 Task: Search one way flight ticket for 1 adult, 6 children, 1 infant in seat and 1 infant on lap in business from Arcata/eureka: California Redwood Coast-humboldt County Airport to Greensboro: Piedmont Triad International Airport on 5-1-2023. Choice of flights is Sun country airlines. Number of bags: 2 checked bags. Price is upto 75000. Outbound departure time preference is 21:30.
Action: Mouse moved to (199, 159)
Screenshot: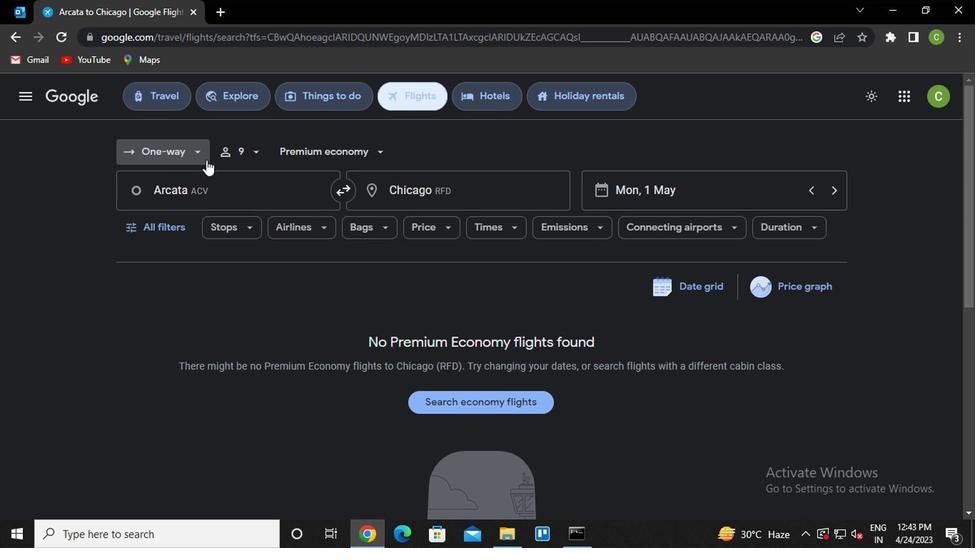 
Action: Mouse pressed left at (199, 159)
Screenshot: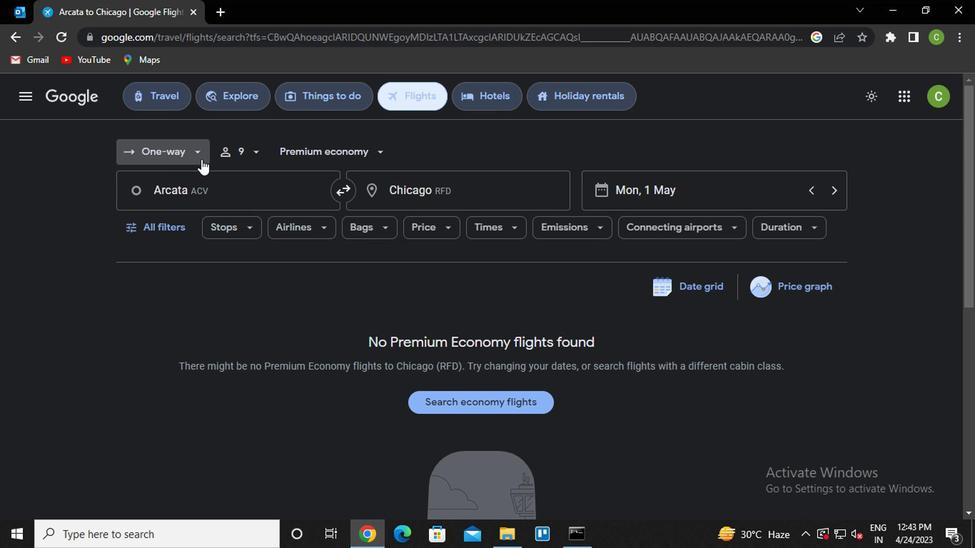 
Action: Mouse moved to (174, 212)
Screenshot: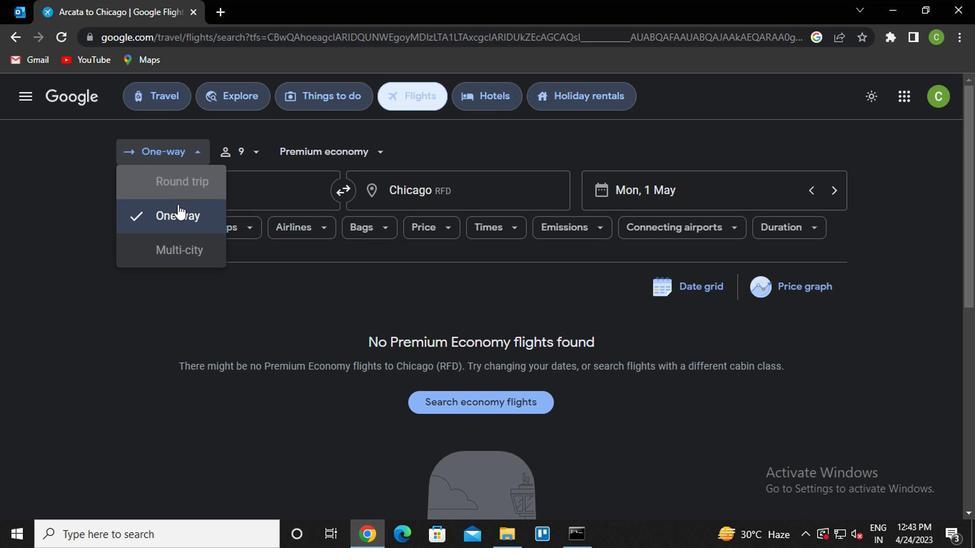 
Action: Mouse pressed left at (174, 212)
Screenshot: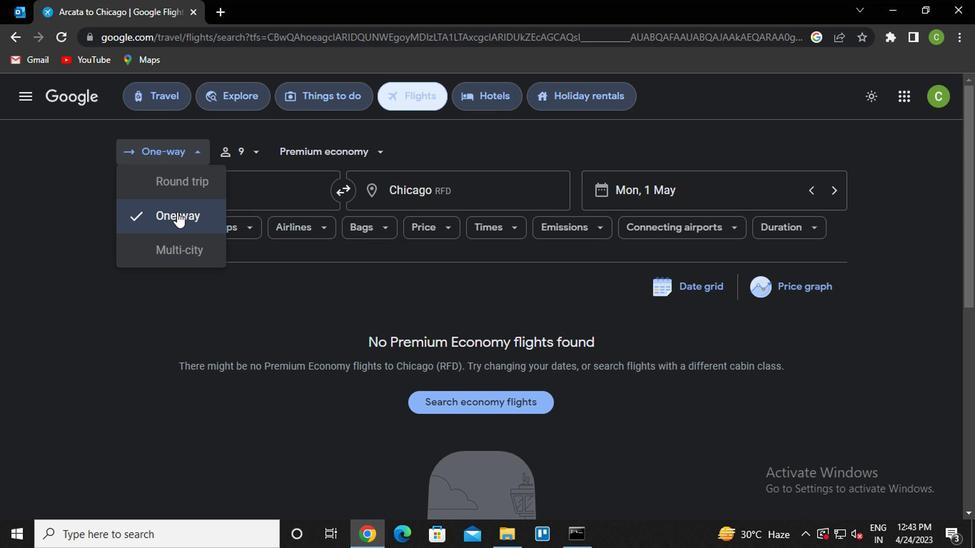 
Action: Mouse moved to (231, 155)
Screenshot: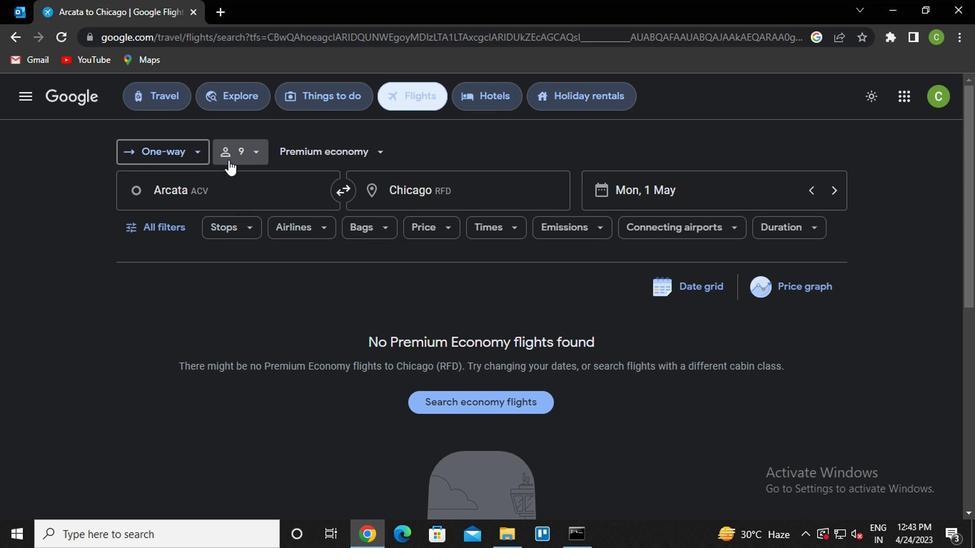 
Action: Mouse pressed left at (231, 155)
Screenshot: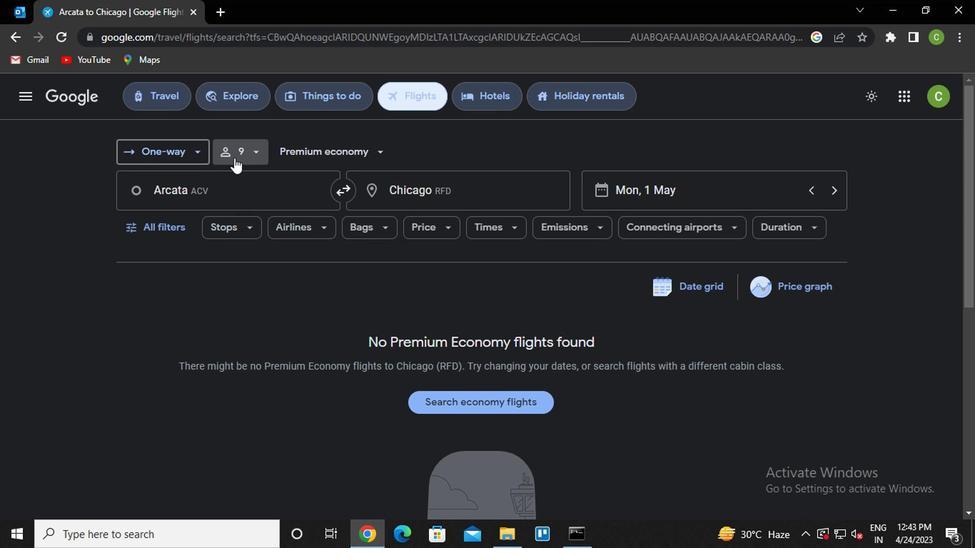 
Action: Mouse moved to (310, 187)
Screenshot: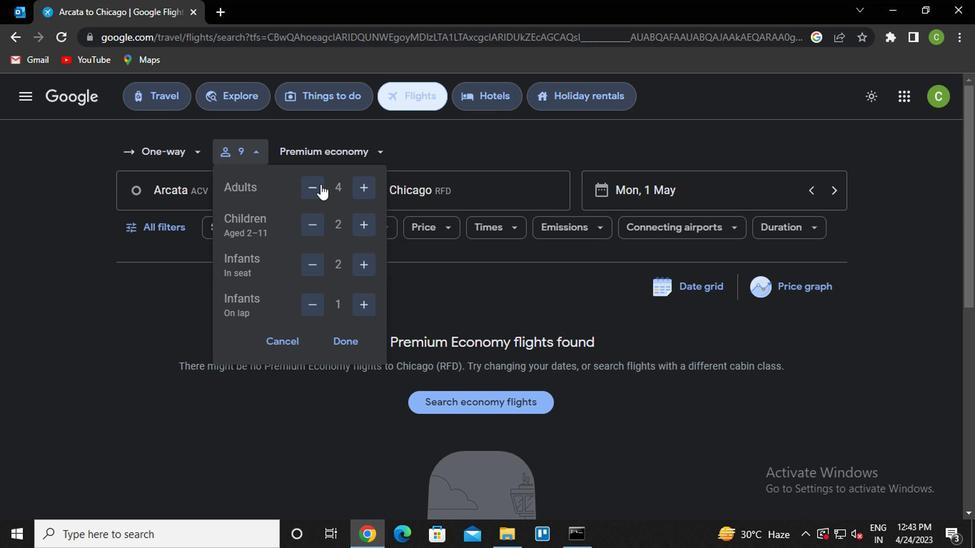 
Action: Mouse pressed left at (310, 187)
Screenshot: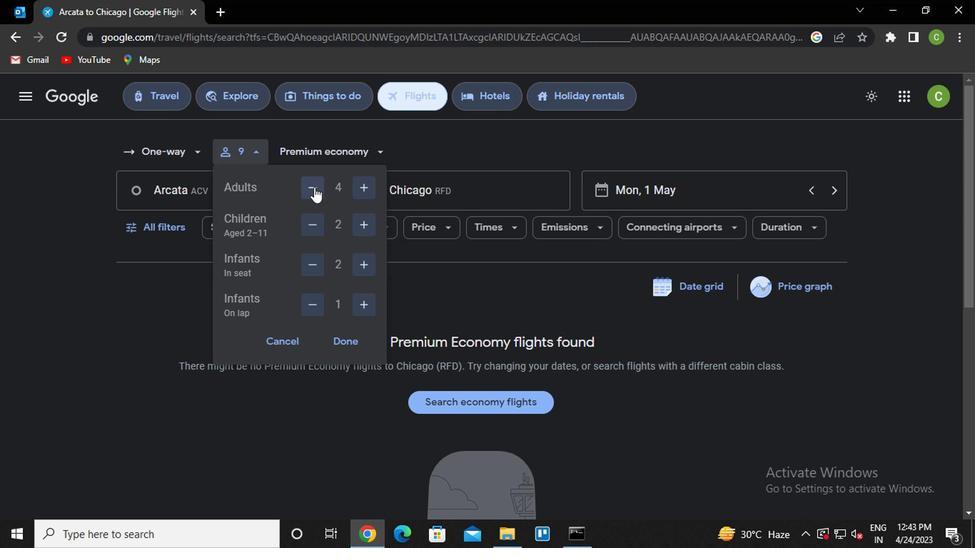 
Action: Mouse pressed left at (310, 187)
Screenshot: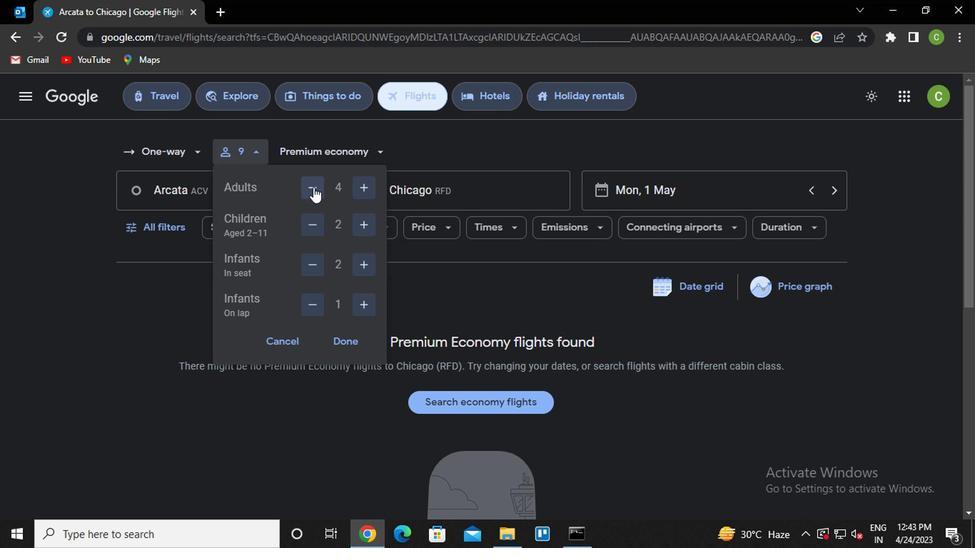 
Action: Mouse pressed left at (310, 187)
Screenshot: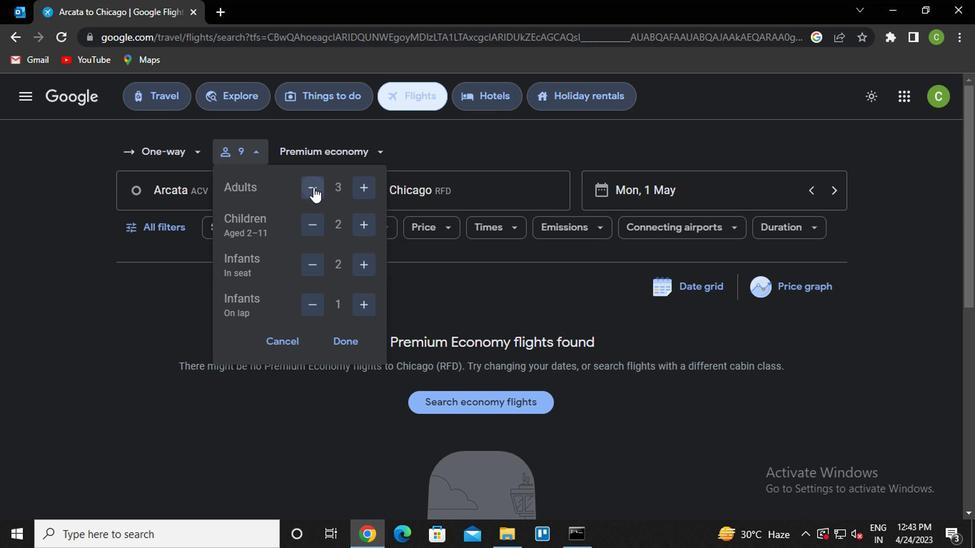
Action: Mouse moved to (354, 227)
Screenshot: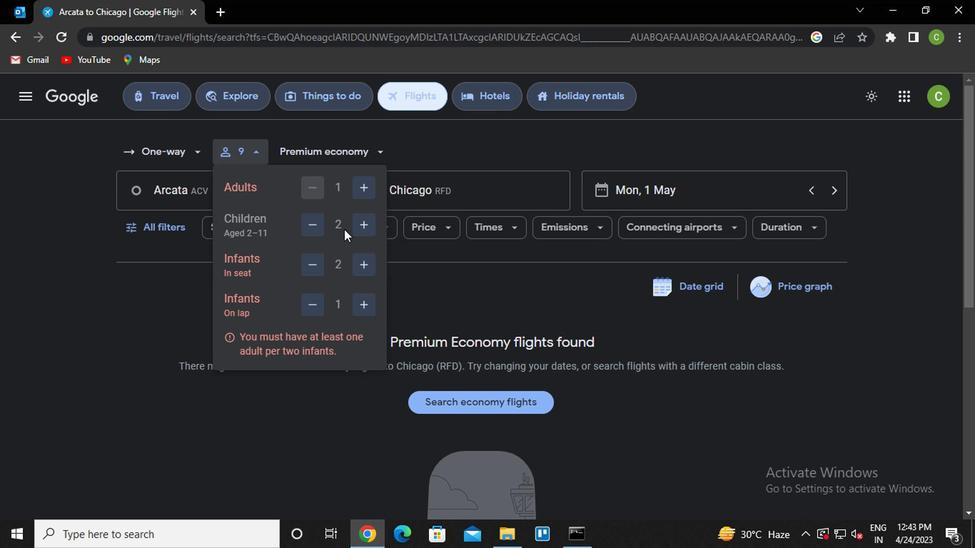 
Action: Mouse pressed left at (354, 227)
Screenshot: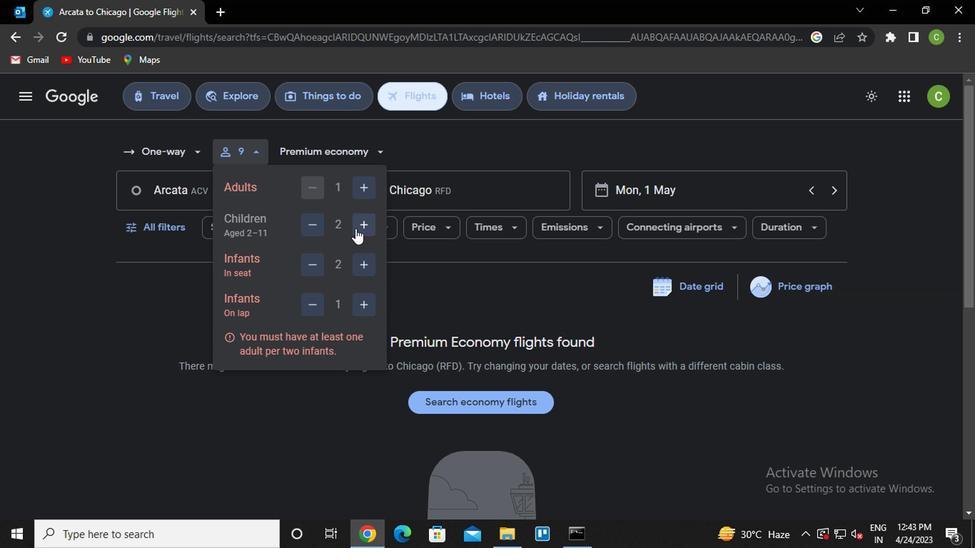 
Action: Mouse pressed left at (354, 227)
Screenshot: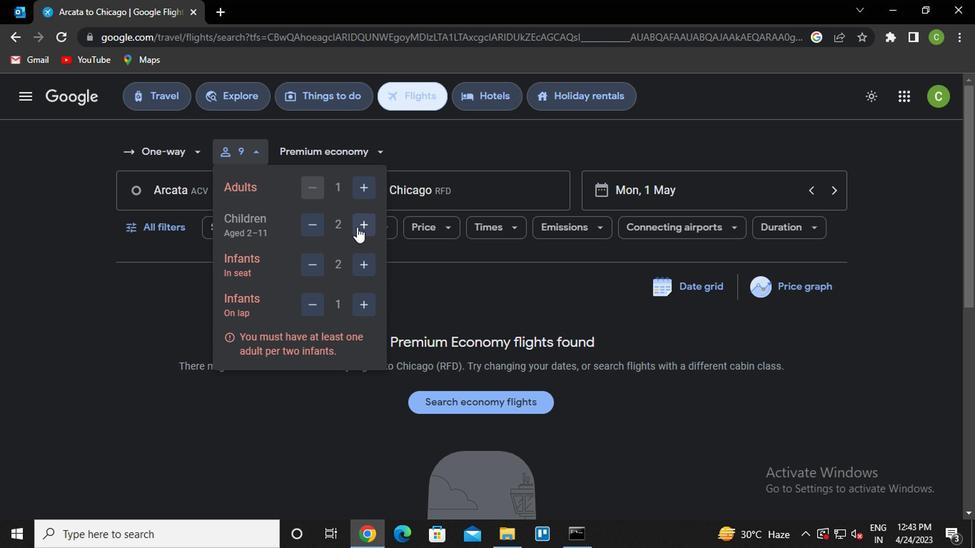 
Action: Mouse pressed left at (354, 227)
Screenshot: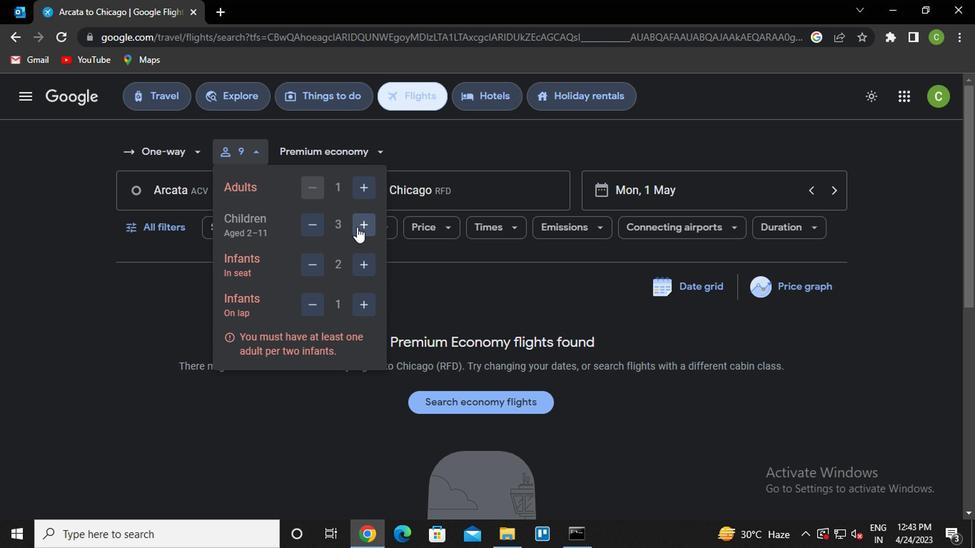 
Action: Mouse pressed left at (354, 227)
Screenshot: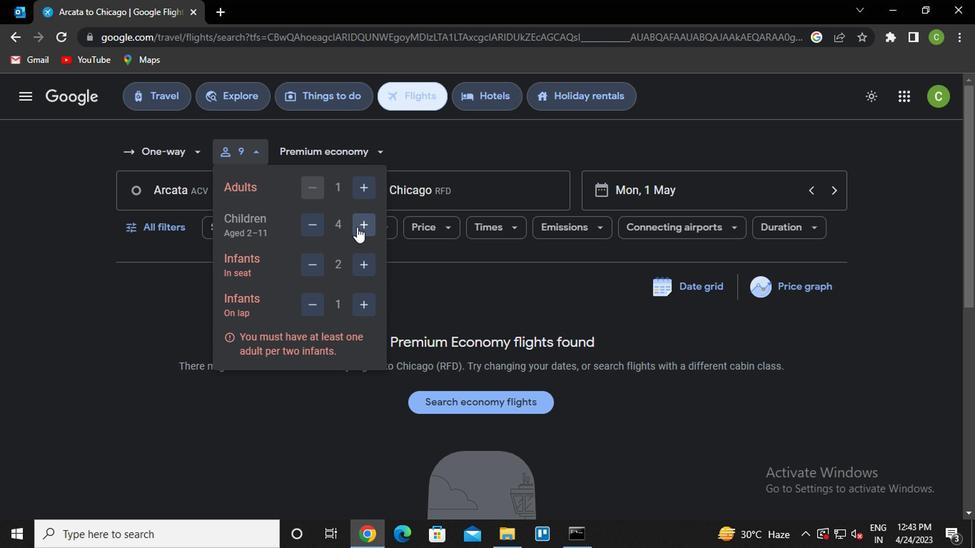 
Action: Mouse moved to (317, 262)
Screenshot: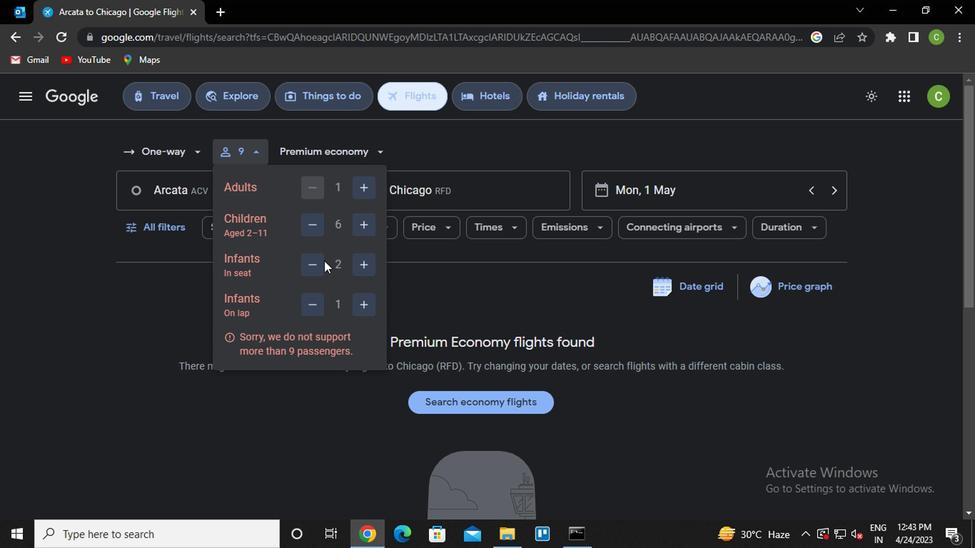 
Action: Mouse pressed left at (317, 262)
Screenshot: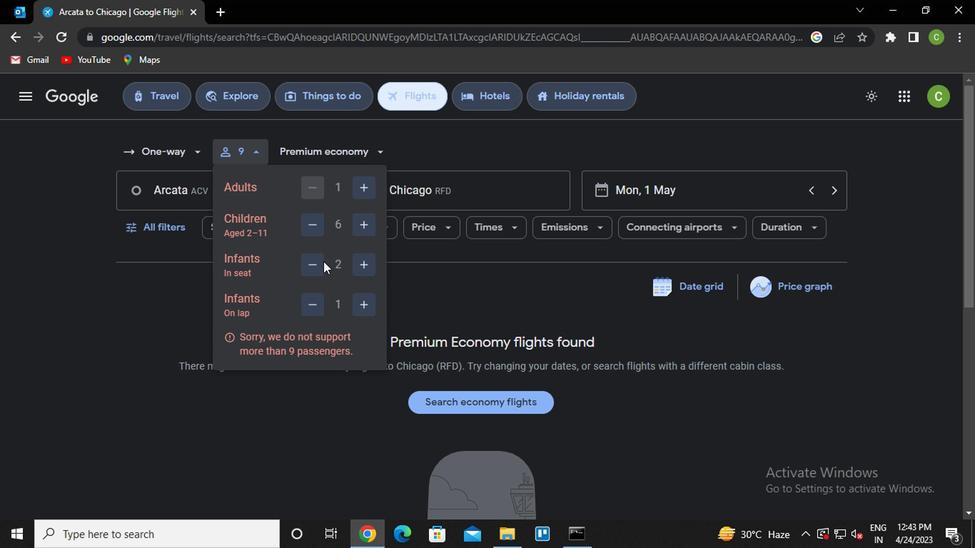 
Action: Mouse moved to (345, 338)
Screenshot: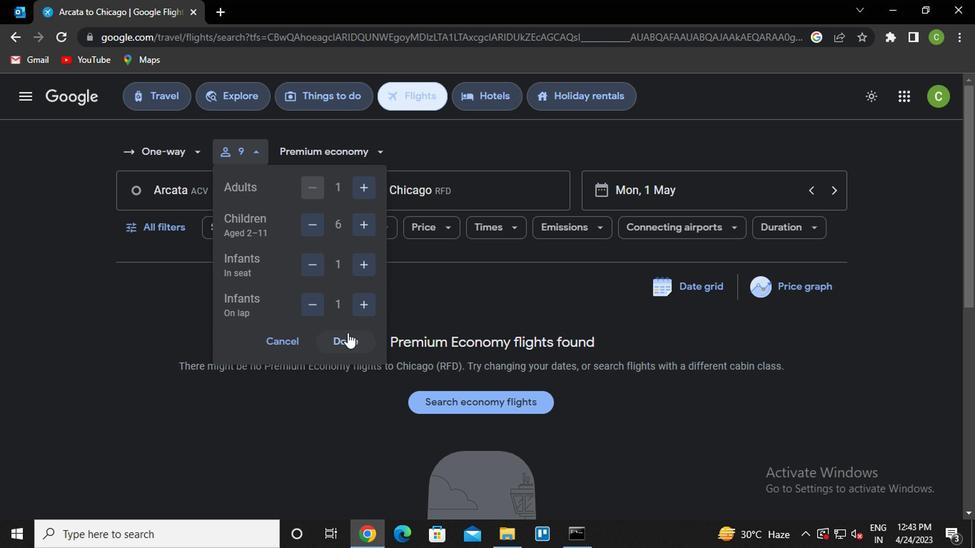 
Action: Mouse pressed left at (345, 338)
Screenshot: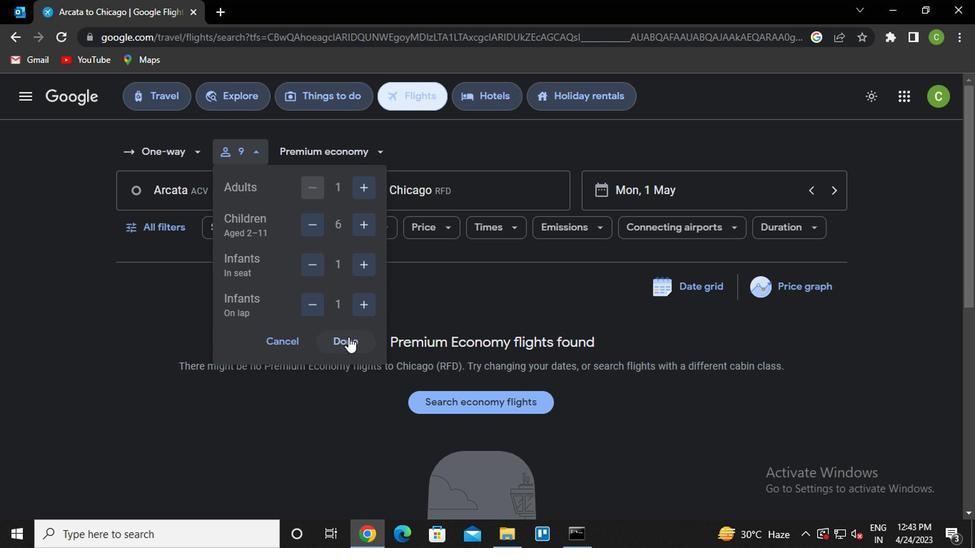 
Action: Mouse moved to (322, 144)
Screenshot: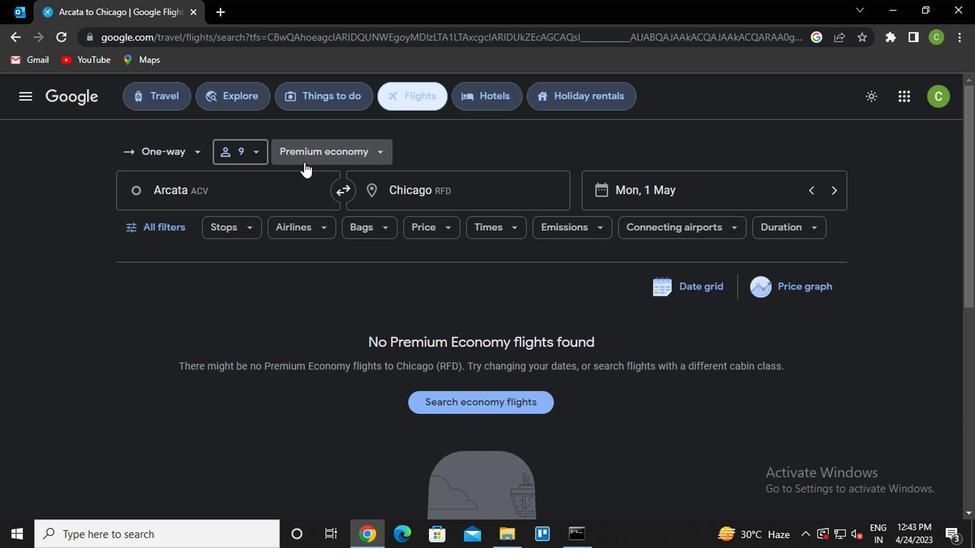 
Action: Mouse pressed left at (322, 144)
Screenshot: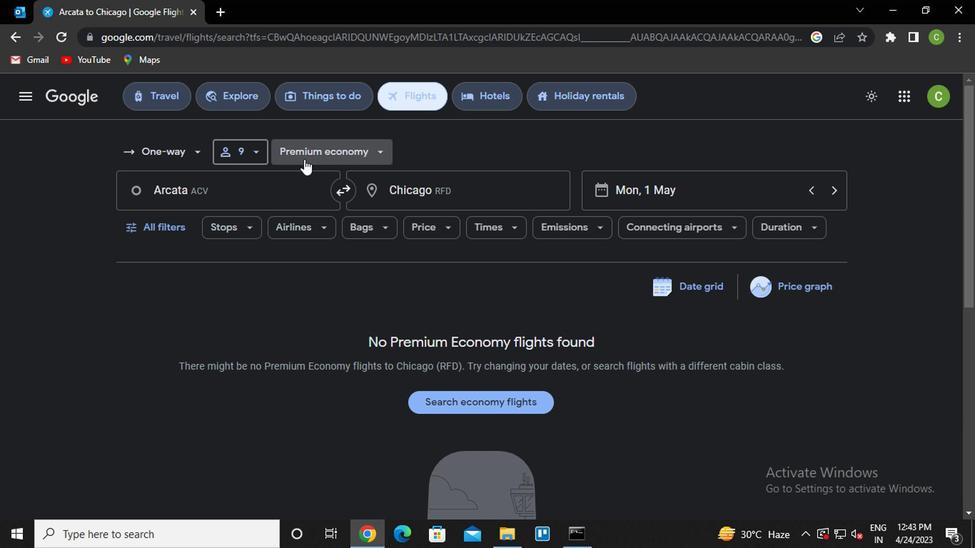 
Action: Mouse moved to (356, 191)
Screenshot: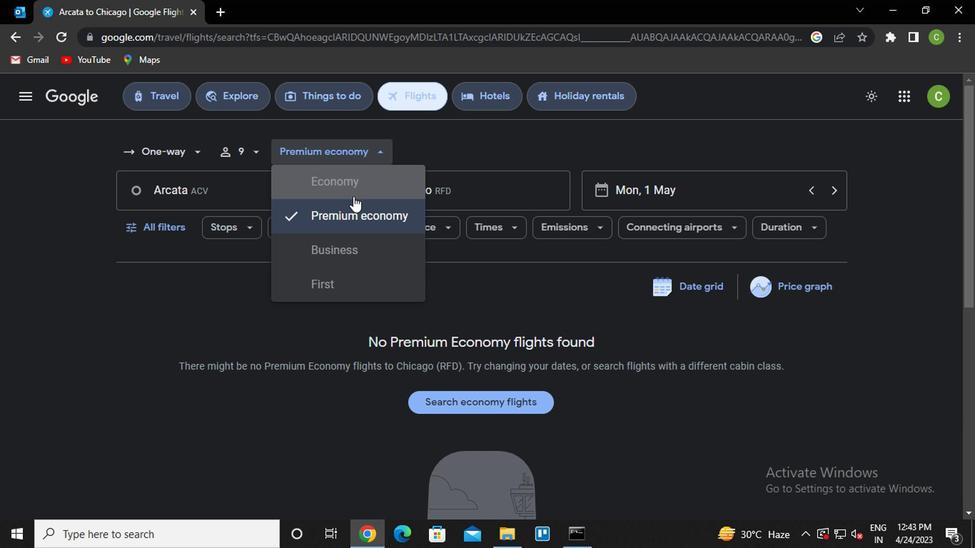 
Action: Mouse pressed left at (356, 191)
Screenshot: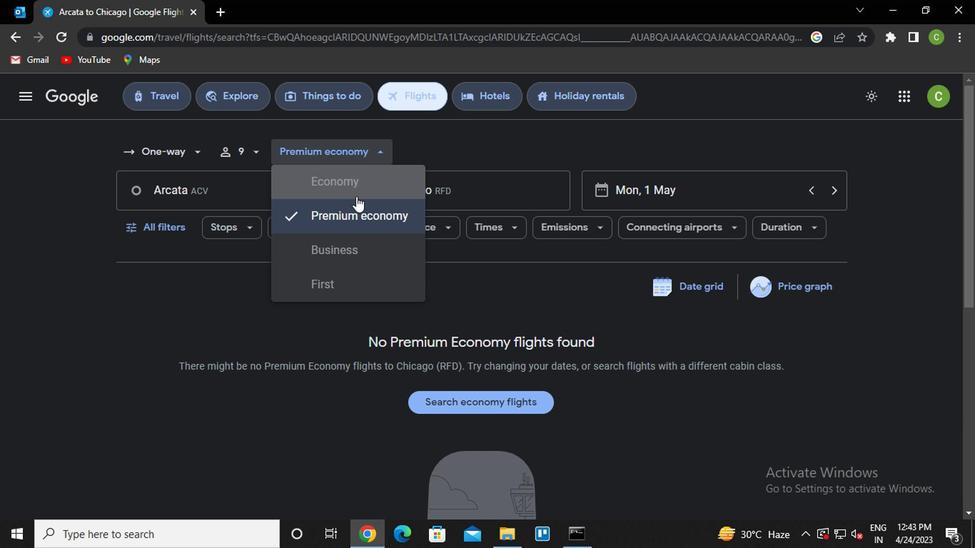 
Action: Mouse moved to (312, 146)
Screenshot: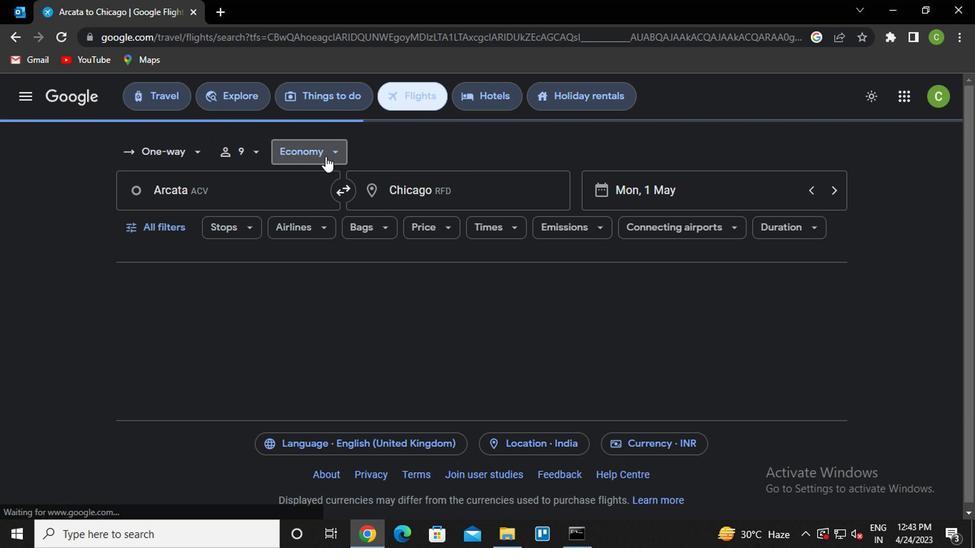 
Action: Mouse pressed left at (312, 146)
Screenshot: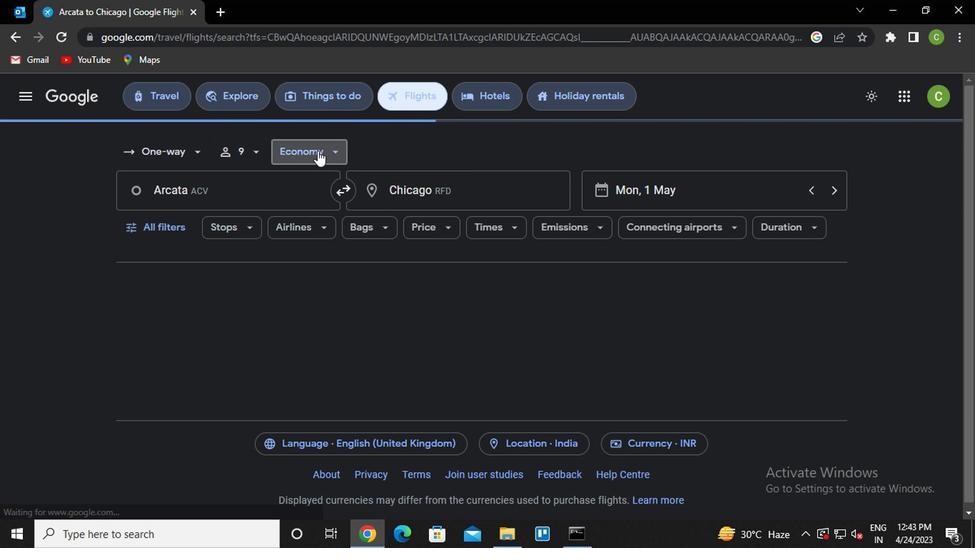 
Action: Mouse moved to (360, 244)
Screenshot: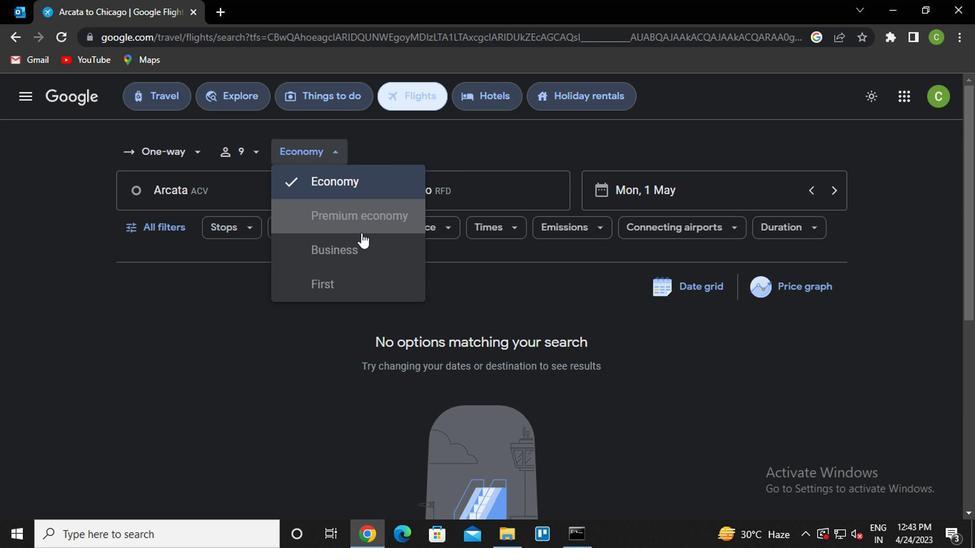 
Action: Mouse pressed left at (360, 244)
Screenshot: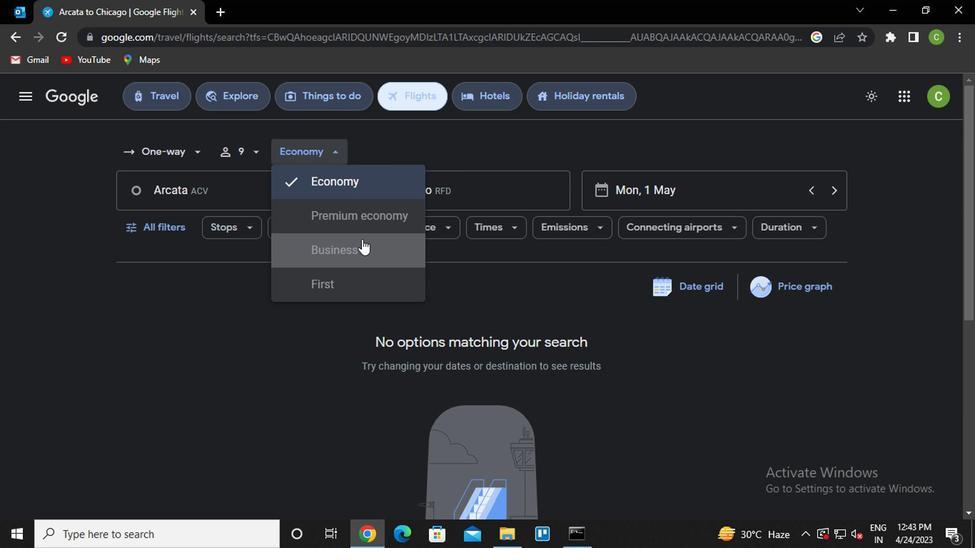 
Action: Mouse moved to (206, 193)
Screenshot: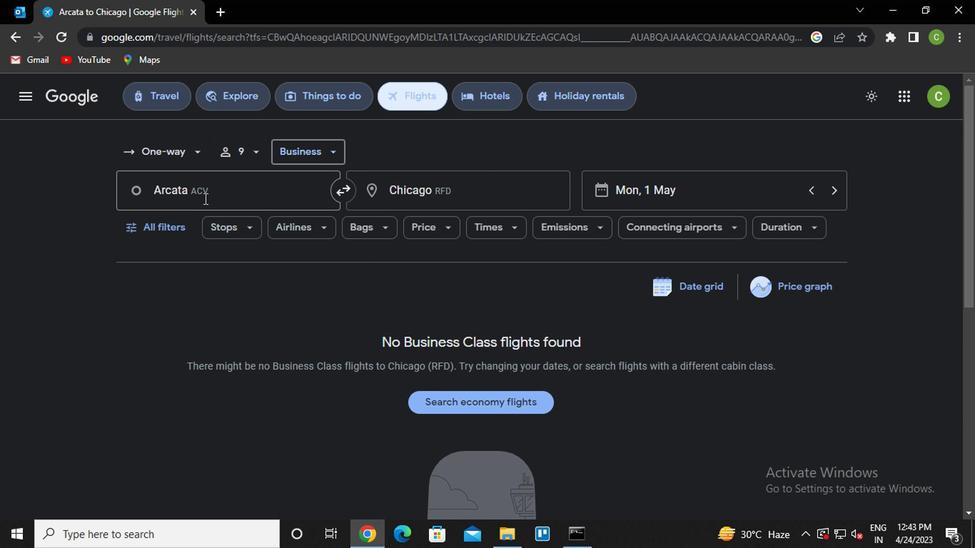 
Action: Mouse pressed left at (206, 193)
Screenshot: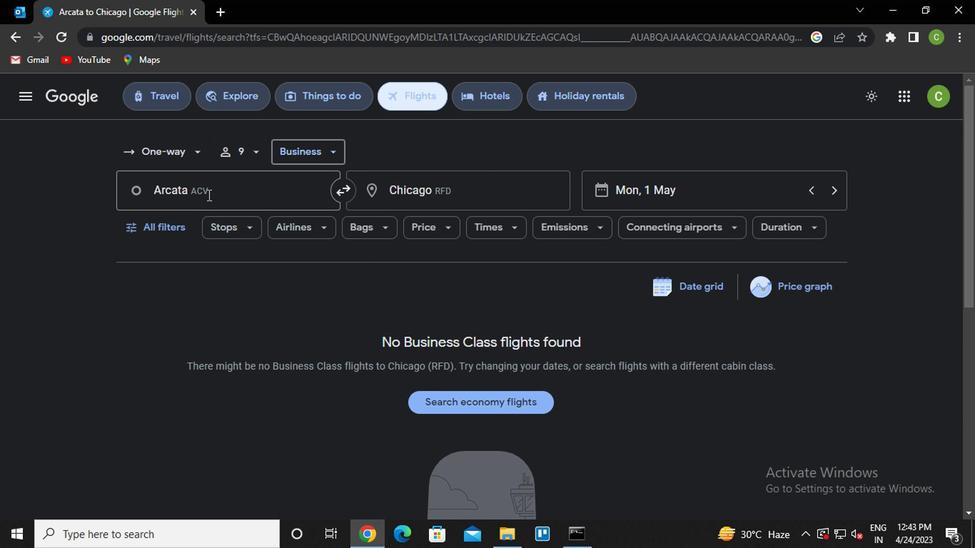 
Action: Mouse moved to (249, 223)
Screenshot: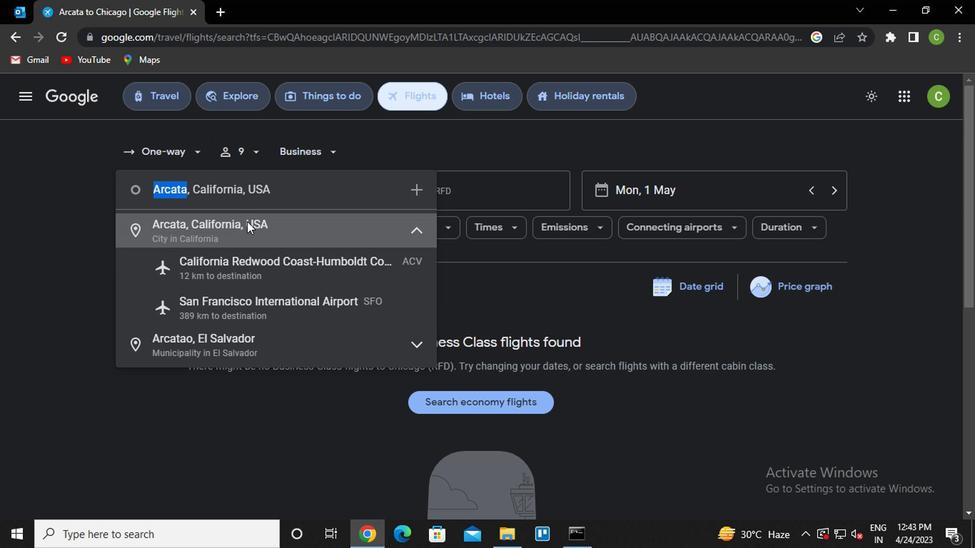 
Action: Mouse pressed left at (249, 223)
Screenshot: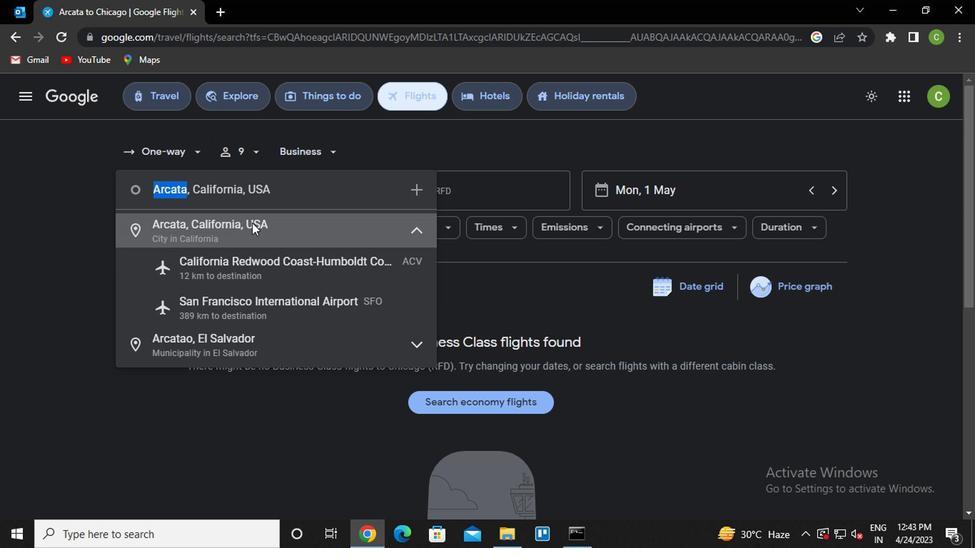 
Action: Mouse moved to (458, 195)
Screenshot: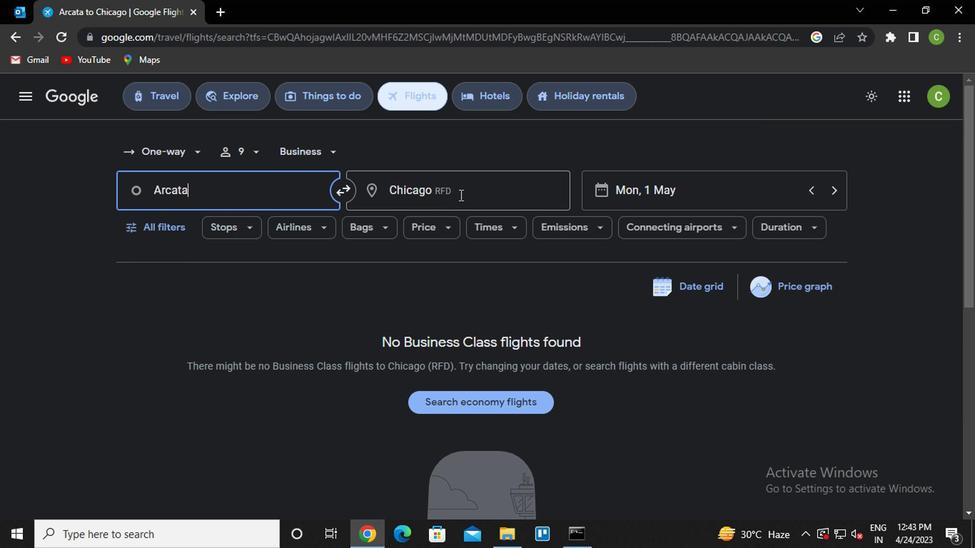 
Action: Mouse pressed left at (458, 195)
Screenshot: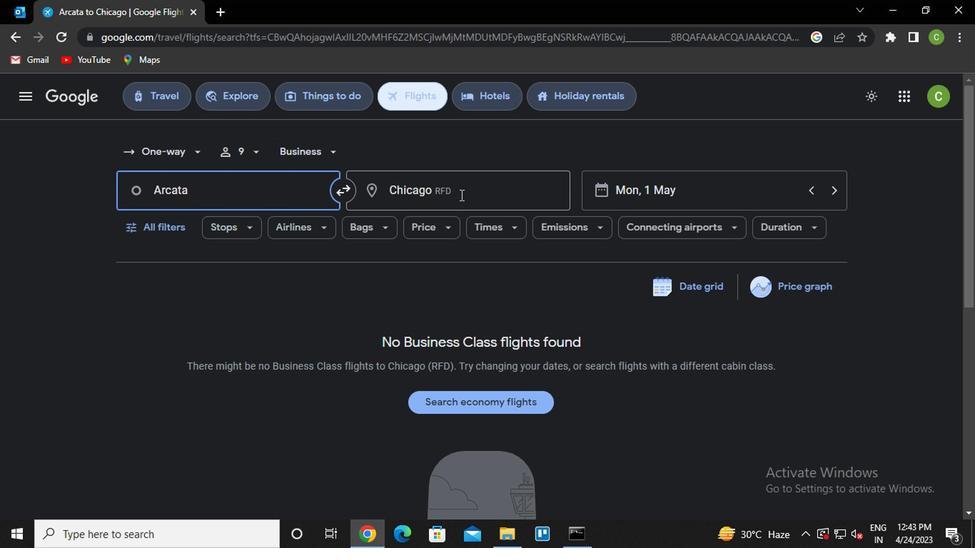 
Action: Mouse moved to (458, 194)
Screenshot: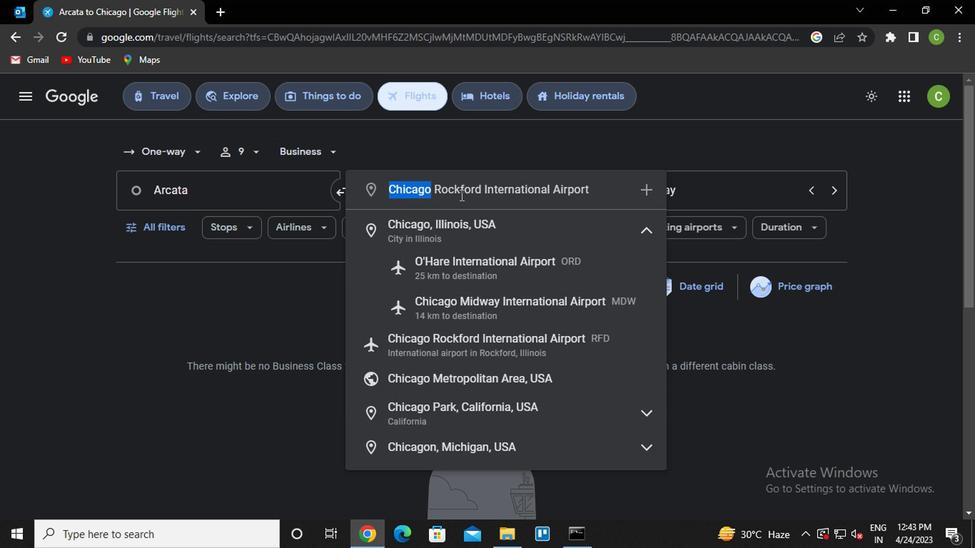 
Action: Key pressed g<Key.caps_lock>reensboro
Screenshot: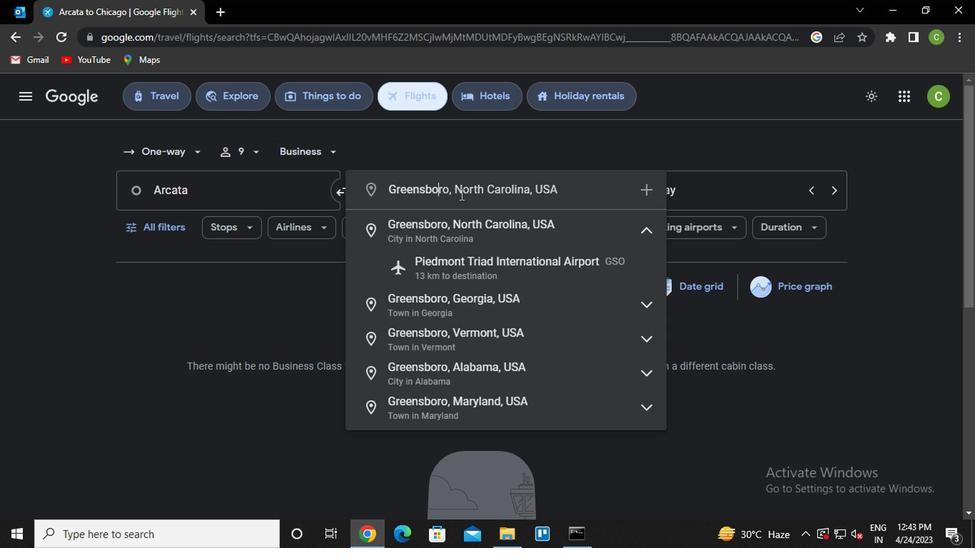 
Action: Mouse moved to (493, 255)
Screenshot: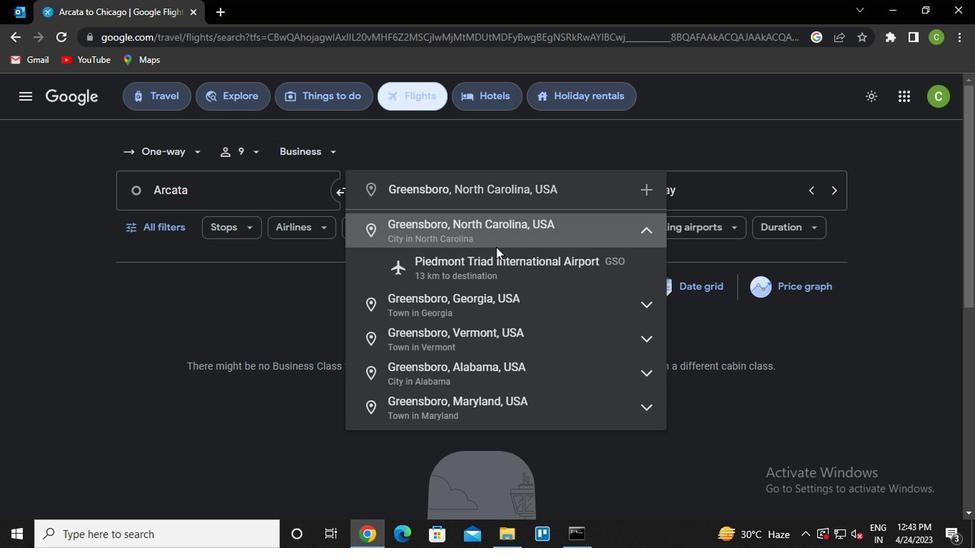 
Action: Mouse pressed left at (493, 255)
Screenshot: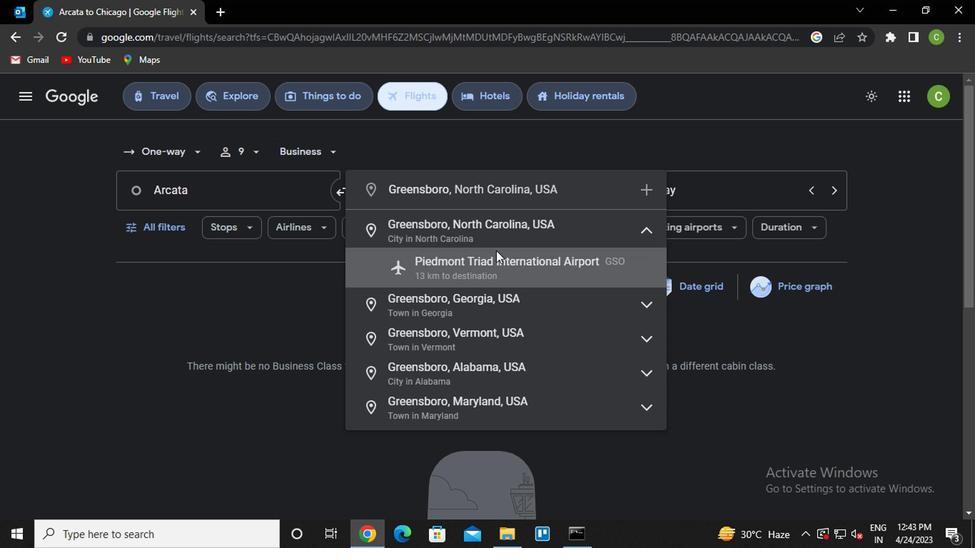 
Action: Mouse moved to (659, 185)
Screenshot: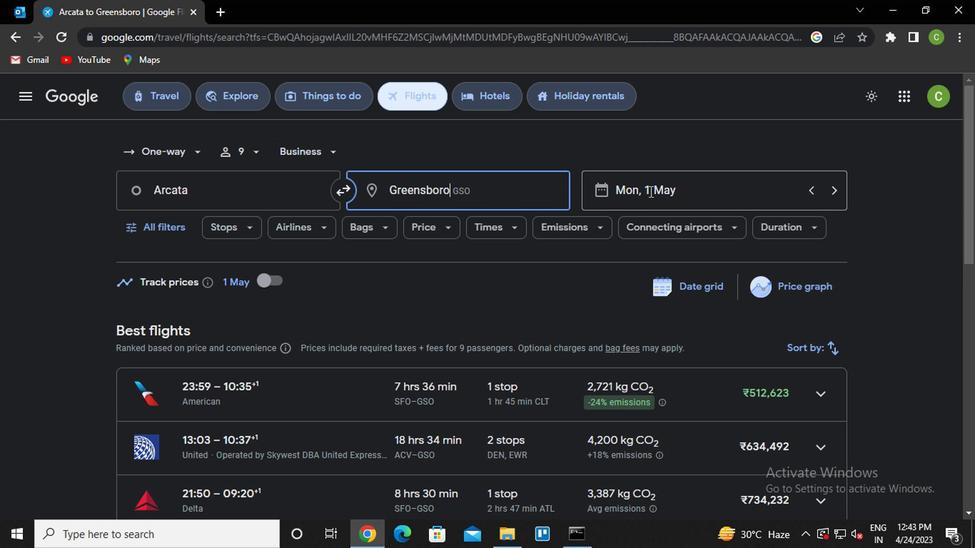 
Action: Mouse pressed left at (659, 185)
Screenshot: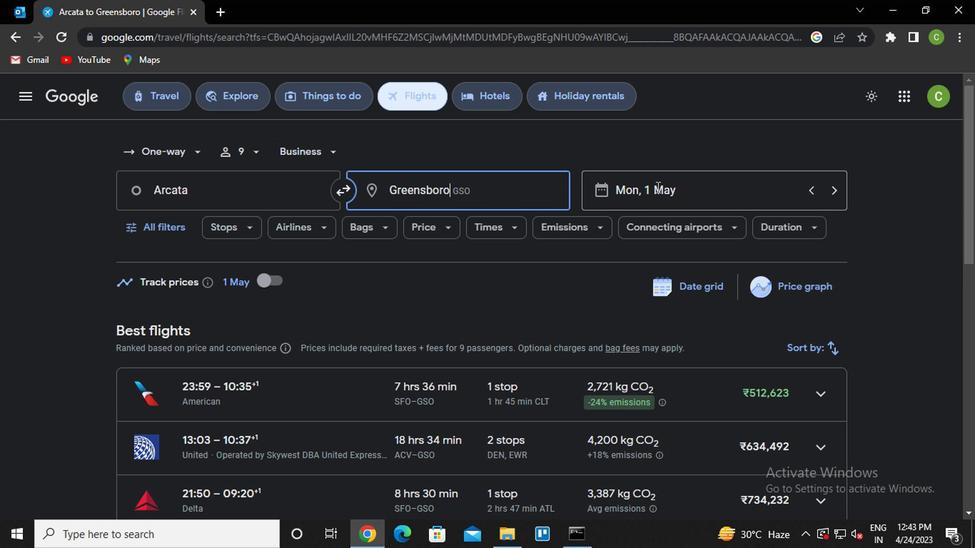 
Action: Mouse moved to (647, 250)
Screenshot: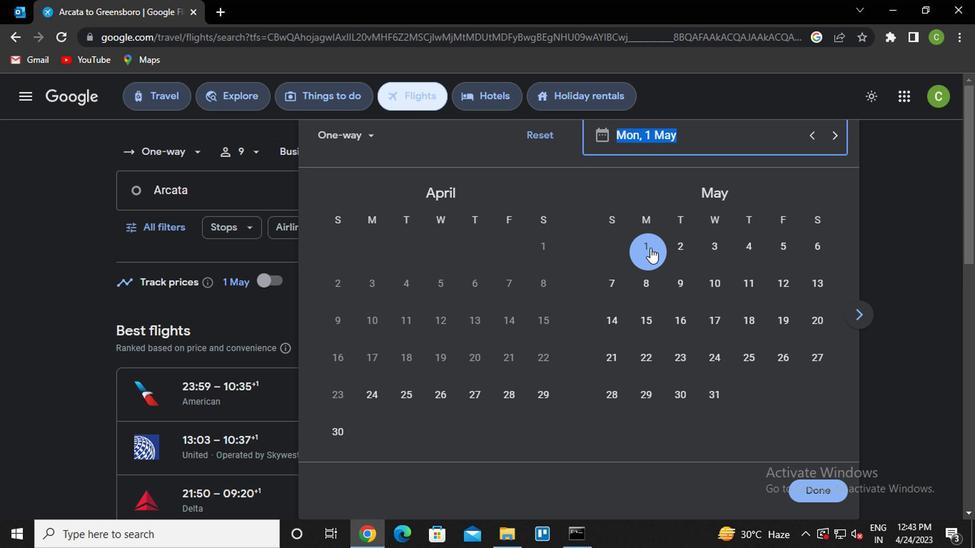 
Action: Mouse pressed left at (647, 250)
Screenshot: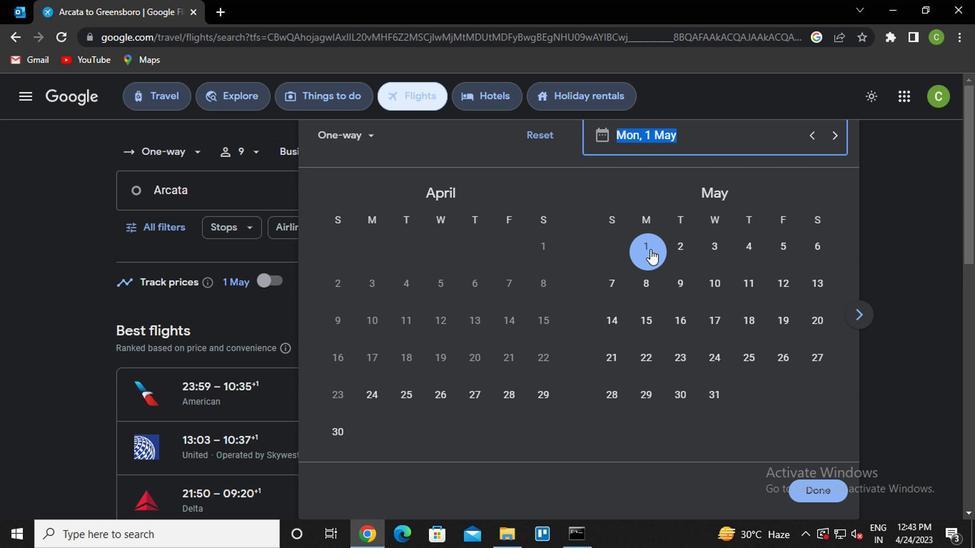 
Action: Mouse moved to (823, 492)
Screenshot: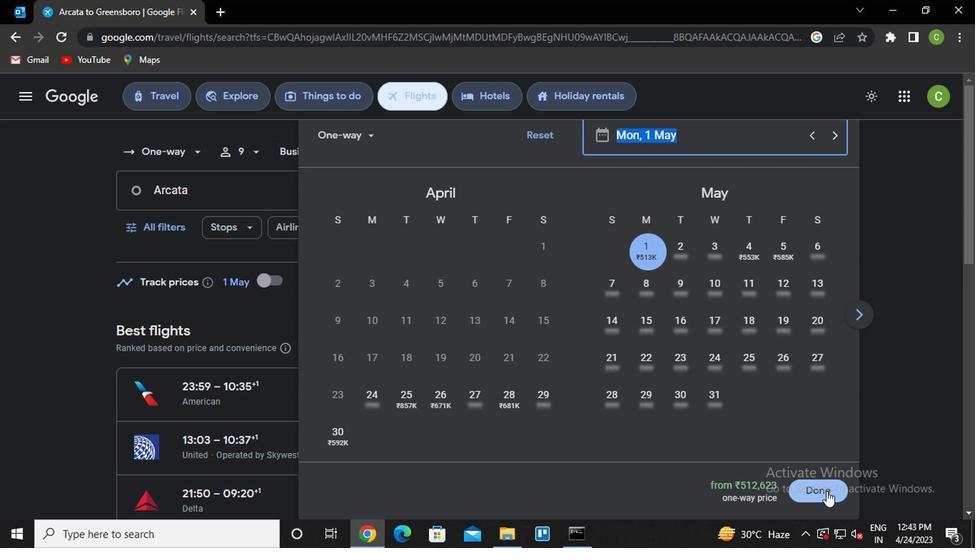 
Action: Mouse pressed left at (823, 492)
Screenshot: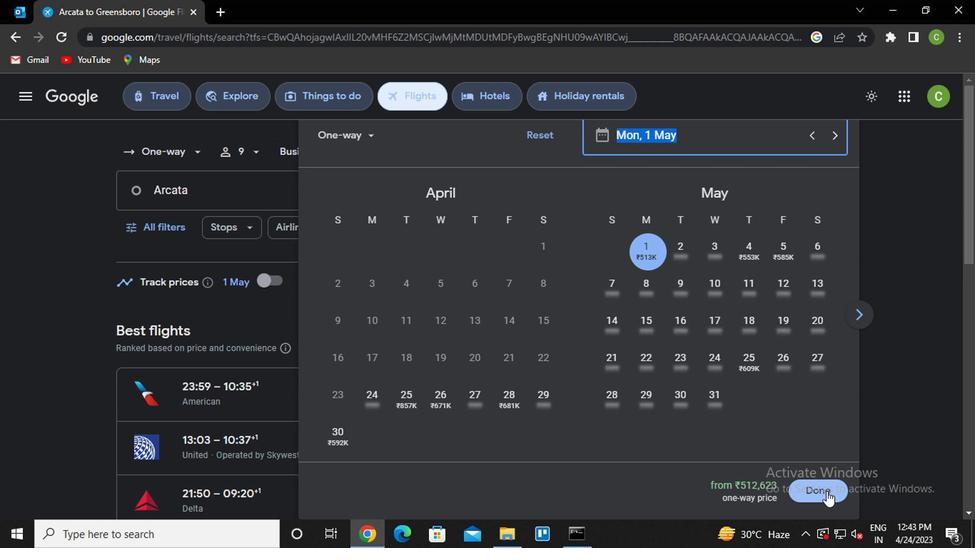 
Action: Mouse moved to (159, 230)
Screenshot: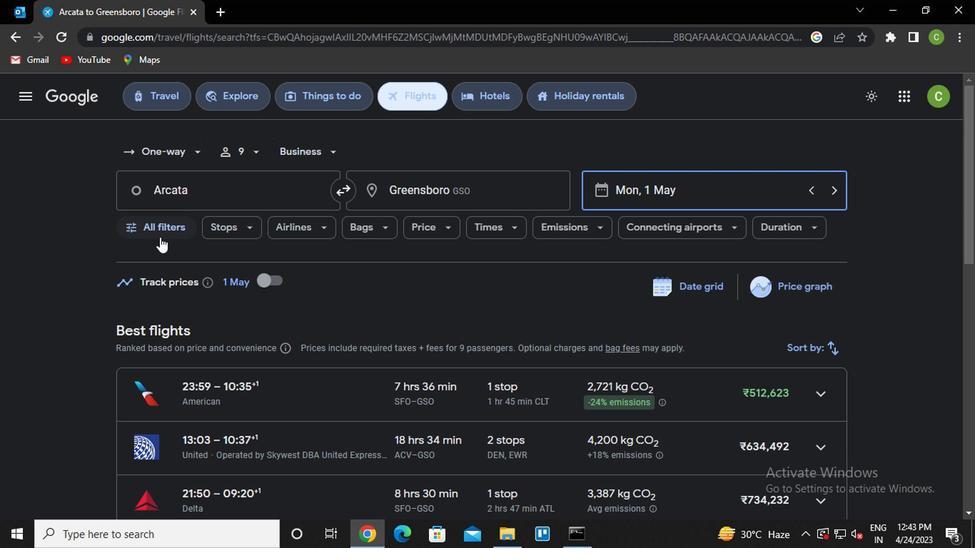 
Action: Mouse pressed left at (159, 230)
Screenshot: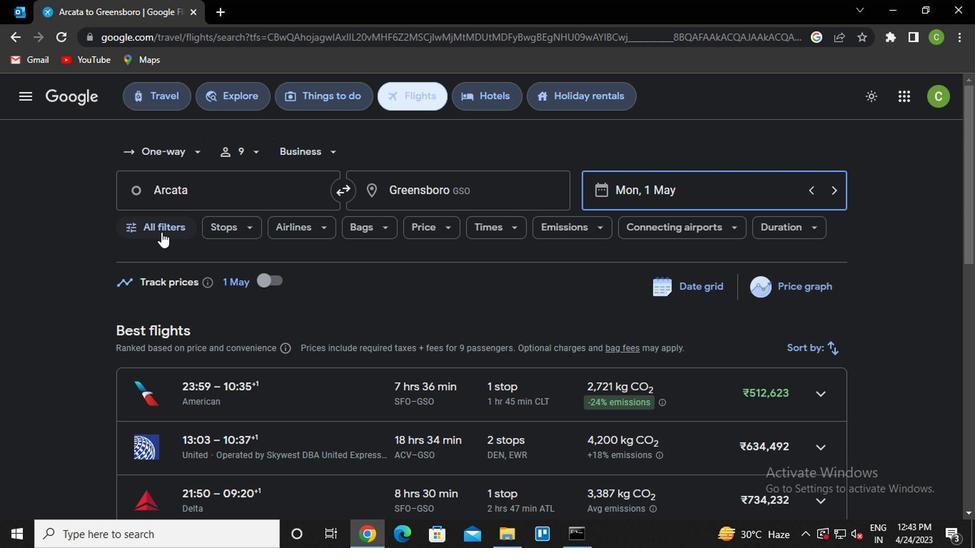 
Action: Mouse moved to (216, 360)
Screenshot: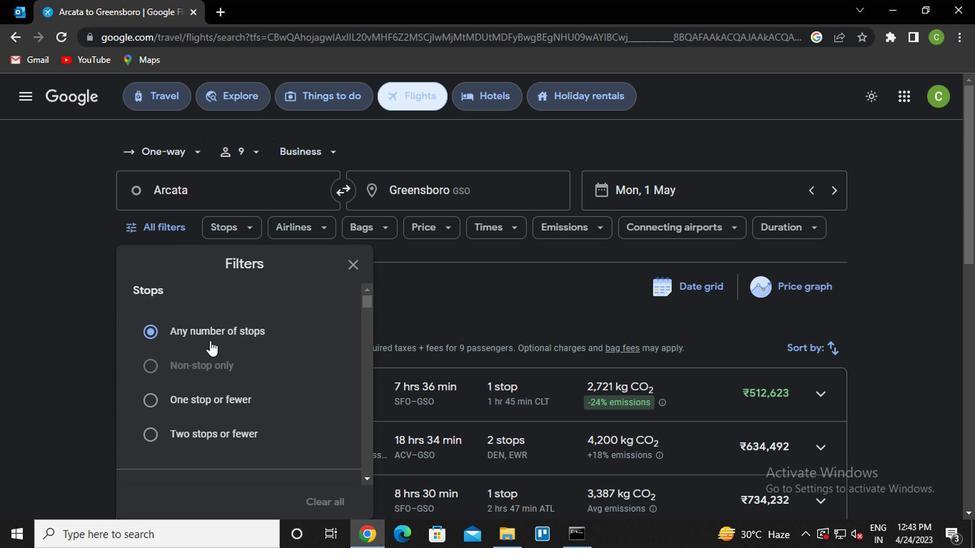 
Action: Mouse scrolled (216, 359) with delta (0, -1)
Screenshot: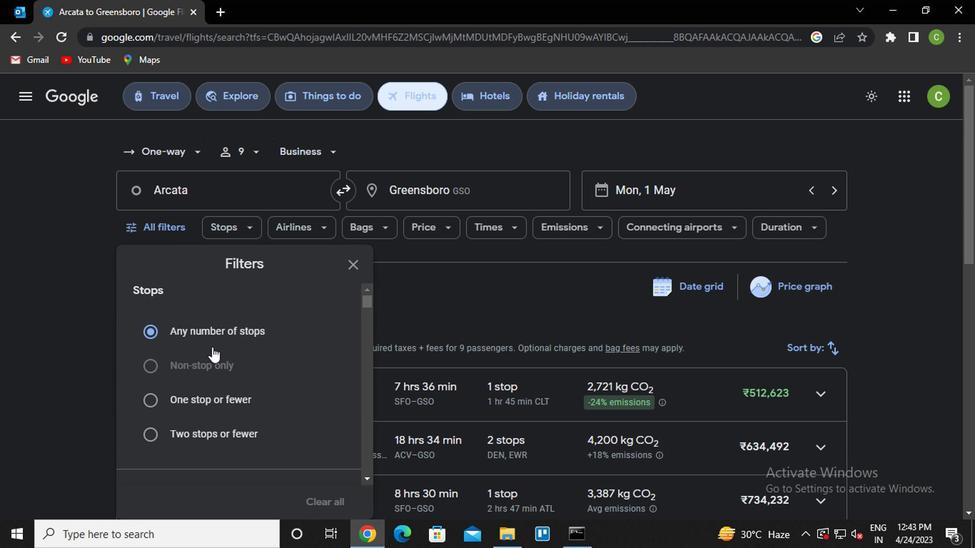 
Action: Mouse moved to (219, 362)
Screenshot: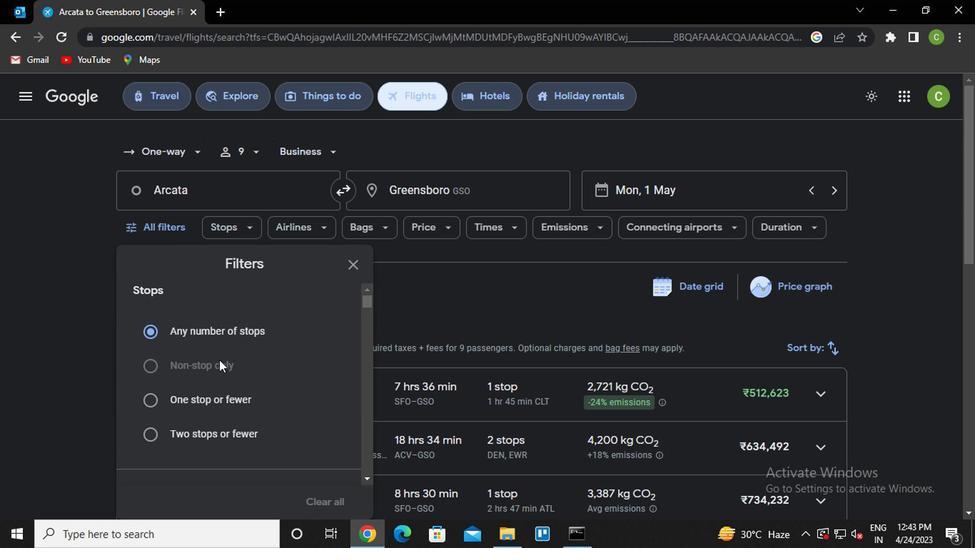 
Action: Mouse scrolled (219, 361) with delta (0, -1)
Screenshot: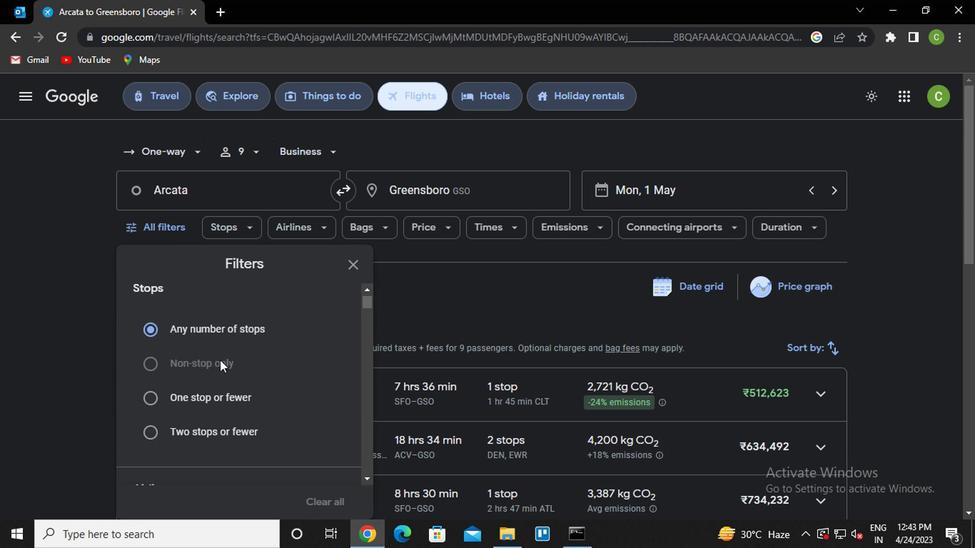 
Action: Mouse moved to (219, 362)
Screenshot: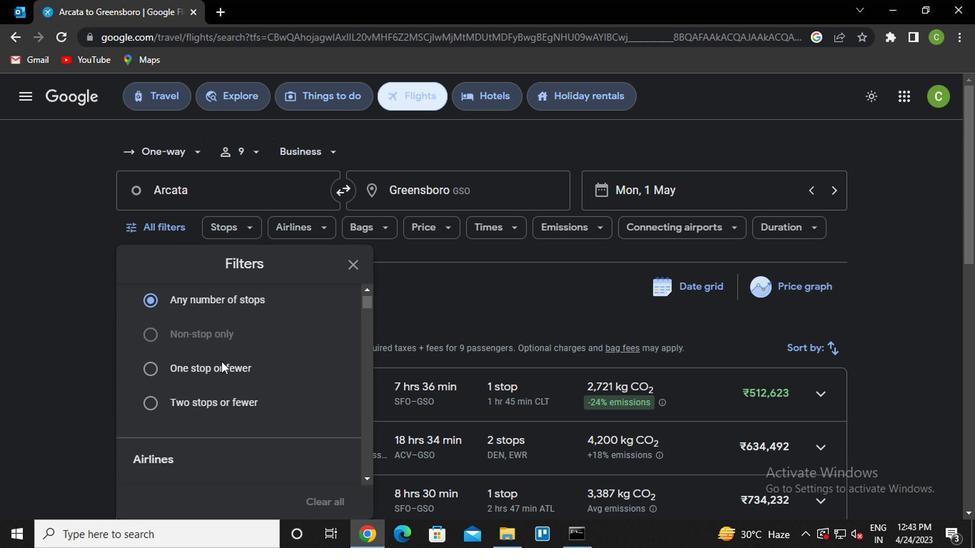
Action: Mouse scrolled (219, 361) with delta (0, -1)
Screenshot: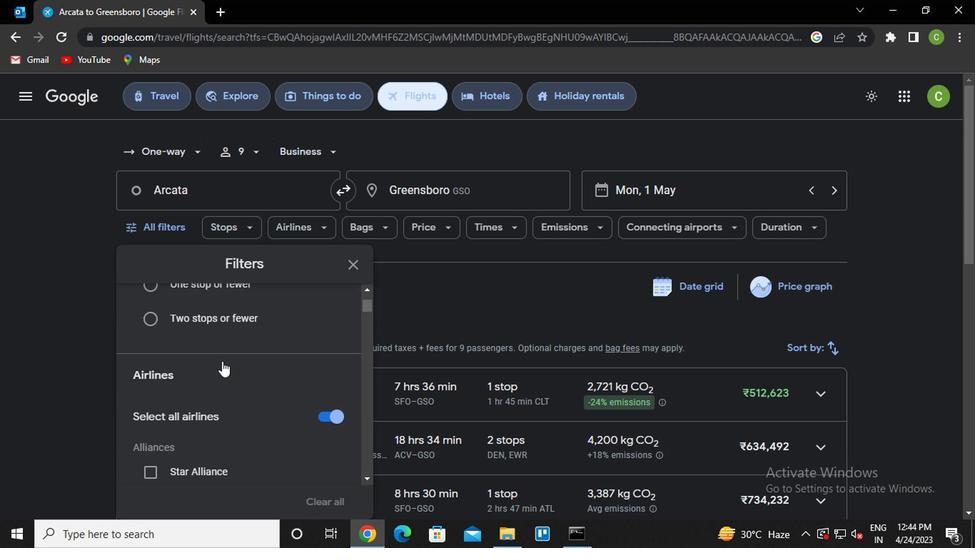 
Action: Mouse scrolled (219, 361) with delta (0, -1)
Screenshot: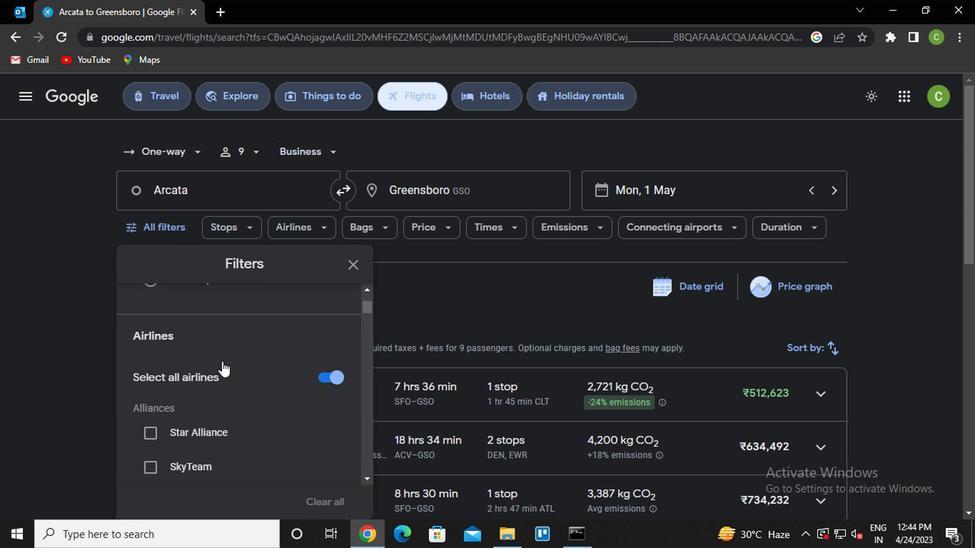 
Action: Mouse scrolled (219, 361) with delta (0, -1)
Screenshot: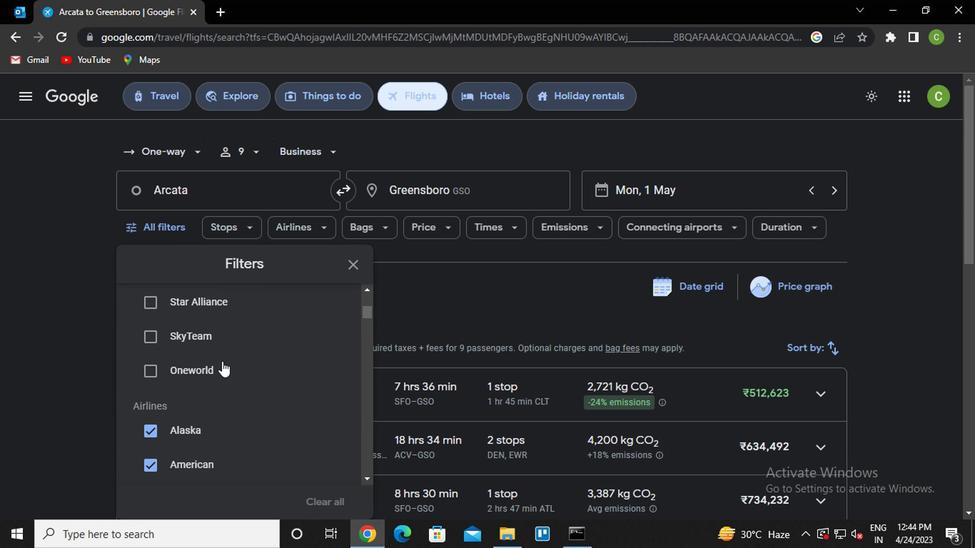 
Action: Mouse scrolled (219, 361) with delta (0, -1)
Screenshot: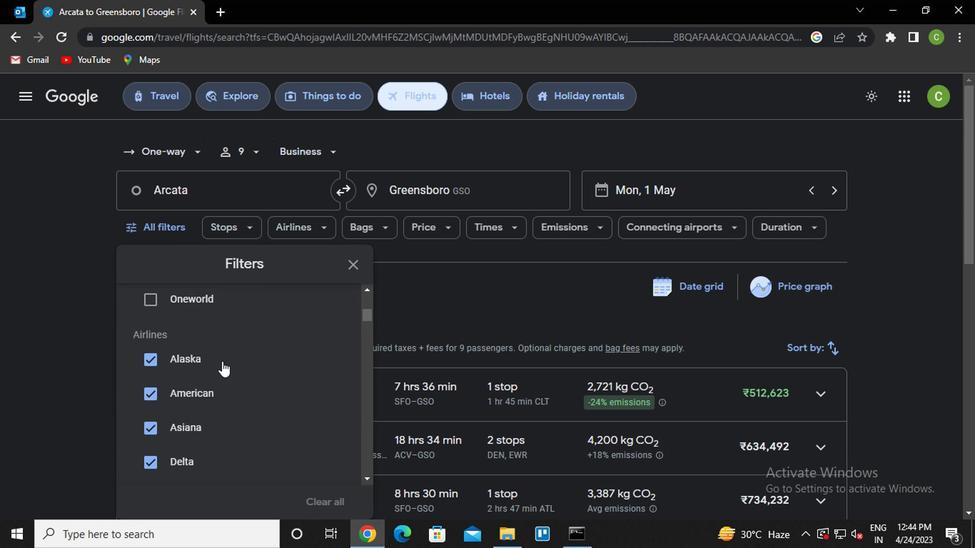 
Action: Mouse scrolled (219, 361) with delta (0, -1)
Screenshot: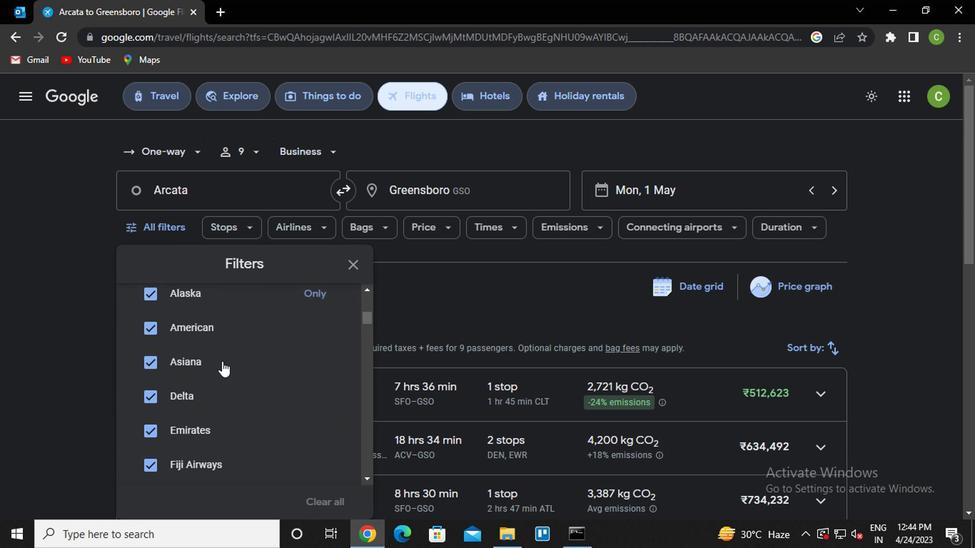 
Action: Mouse scrolled (219, 361) with delta (0, -1)
Screenshot: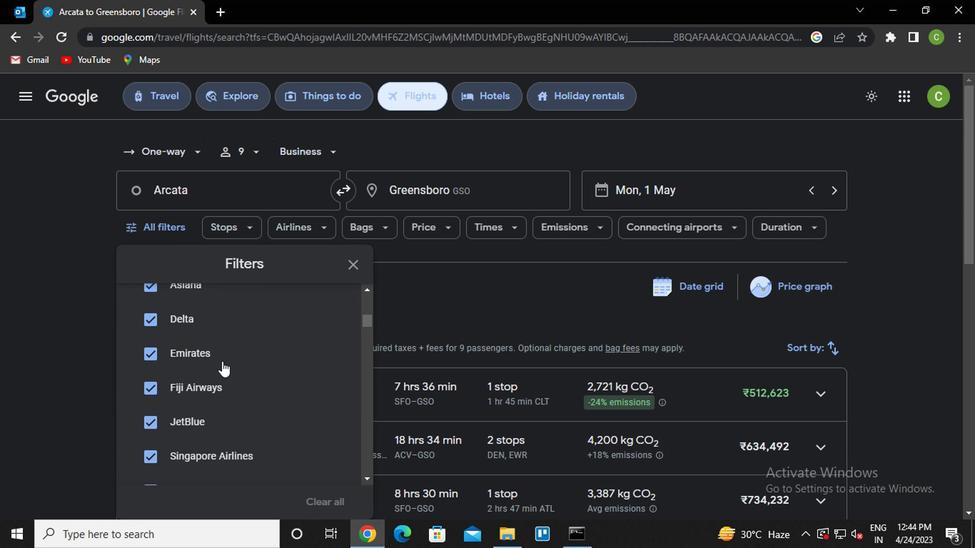 
Action: Mouse scrolled (219, 361) with delta (0, -1)
Screenshot: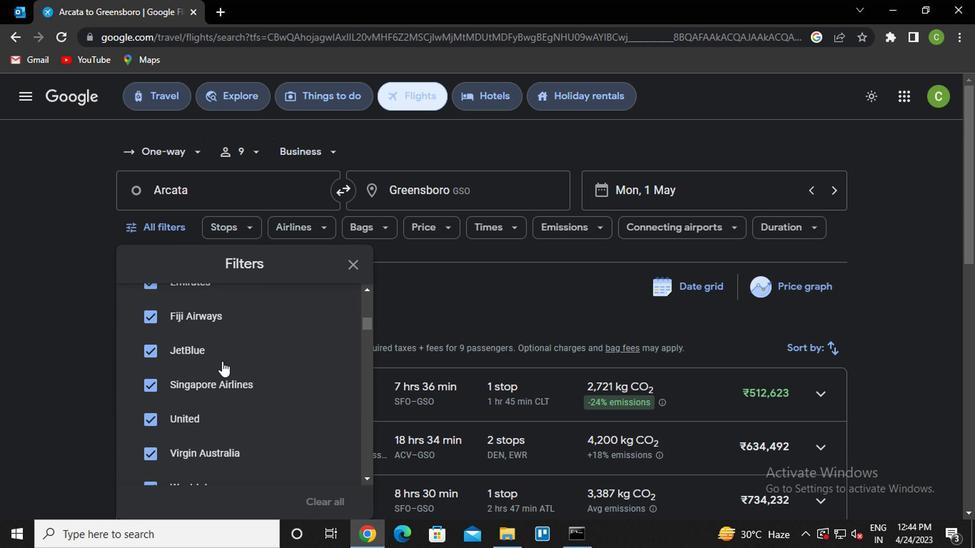 
Action: Mouse moved to (220, 362)
Screenshot: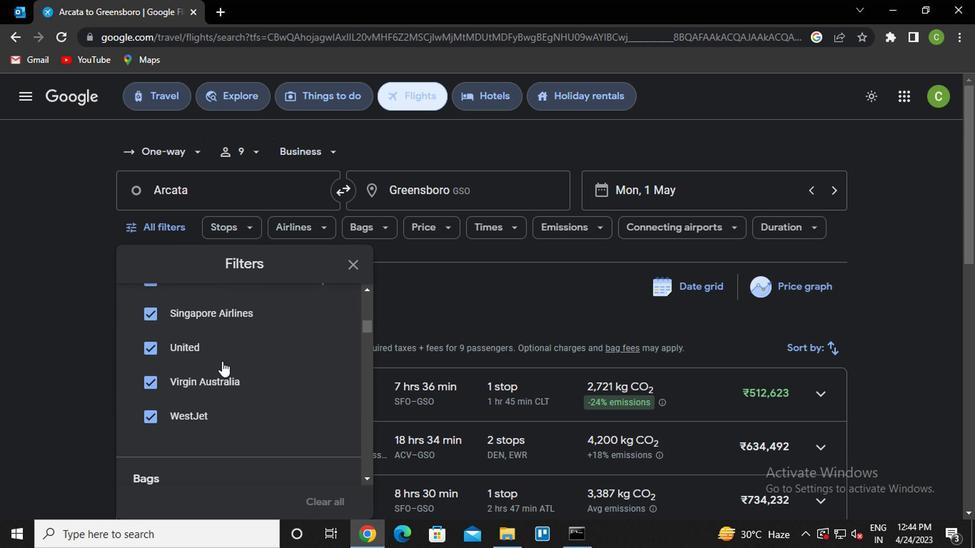 
Action: Mouse scrolled (220, 362) with delta (0, 0)
Screenshot: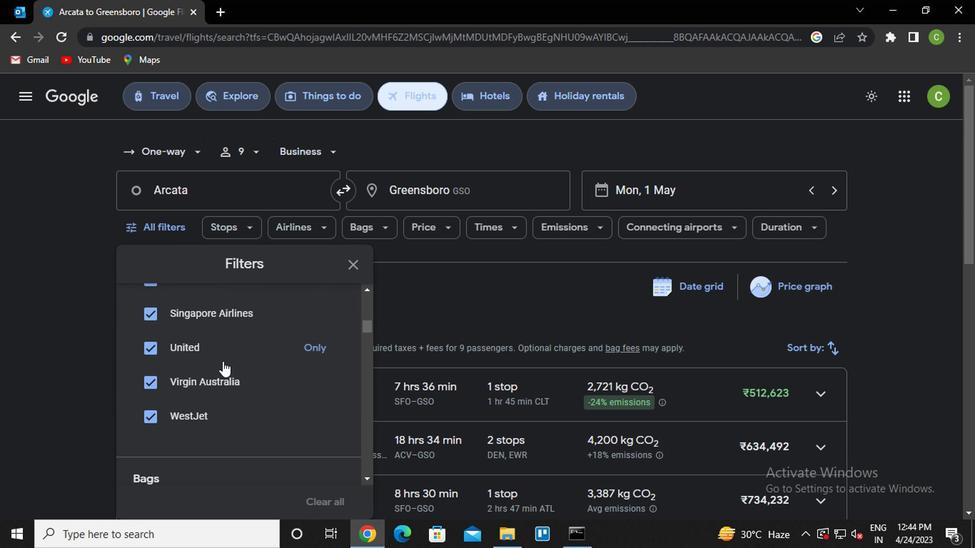 
Action: Mouse moved to (222, 370)
Screenshot: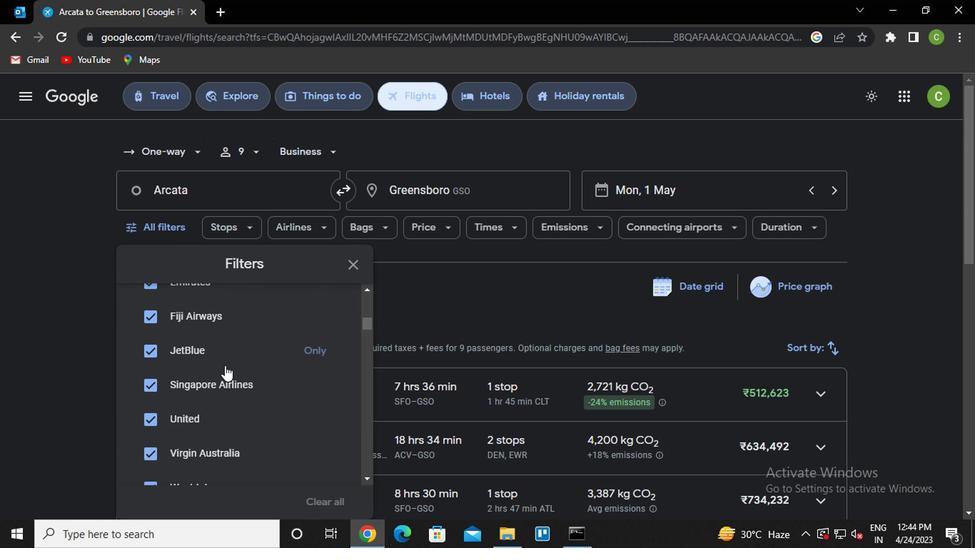 
Action: Mouse scrolled (222, 369) with delta (0, -1)
Screenshot: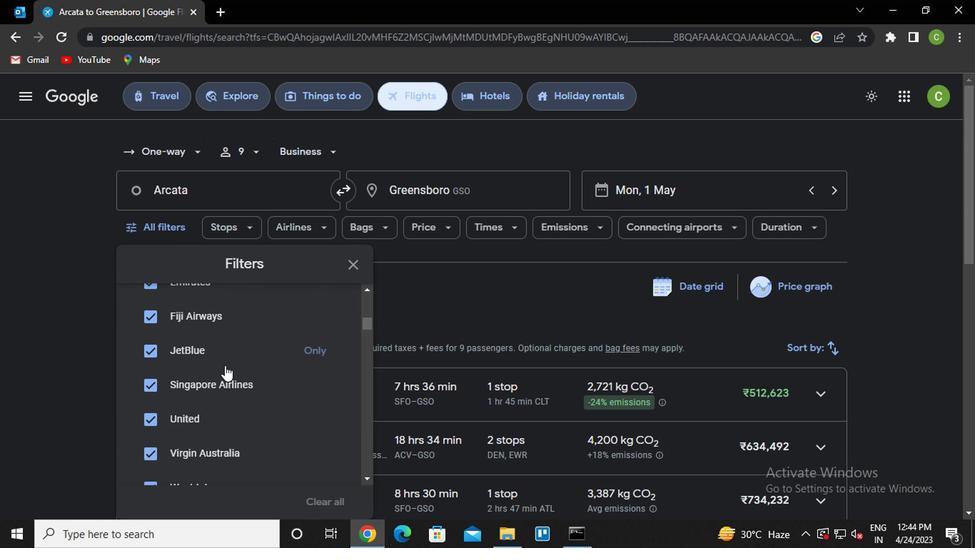 
Action: Mouse moved to (222, 374)
Screenshot: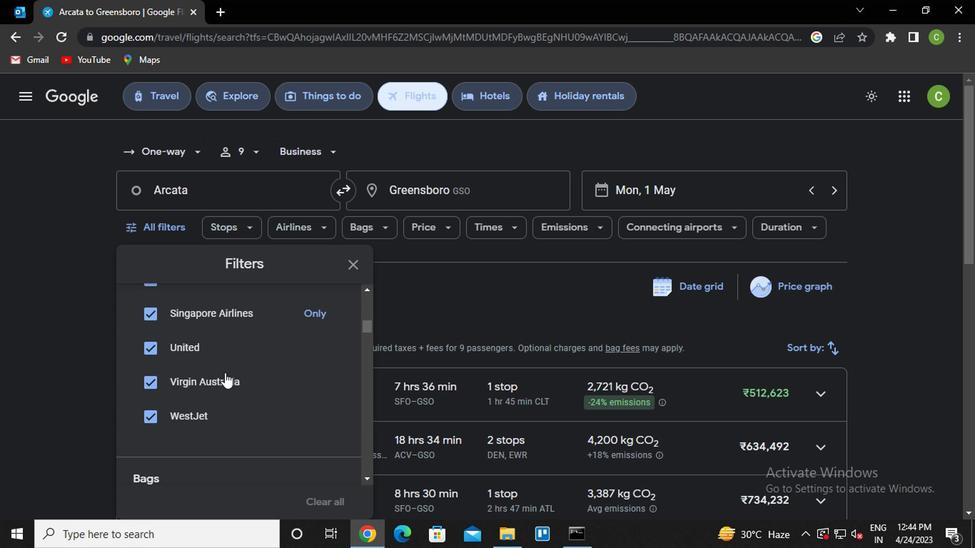 
Action: Mouse scrolled (222, 374) with delta (0, 0)
Screenshot: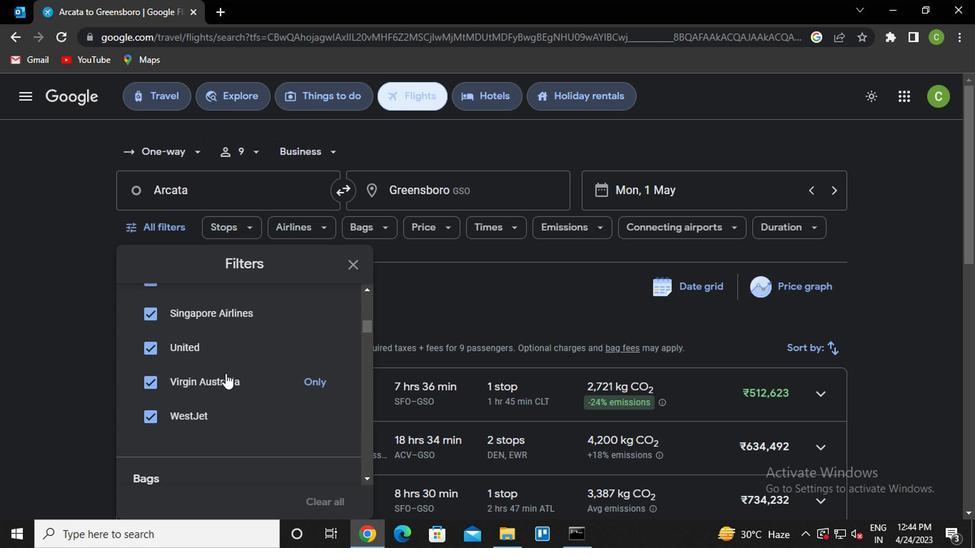 
Action: Mouse scrolled (222, 374) with delta (0, 0)
Screenshot: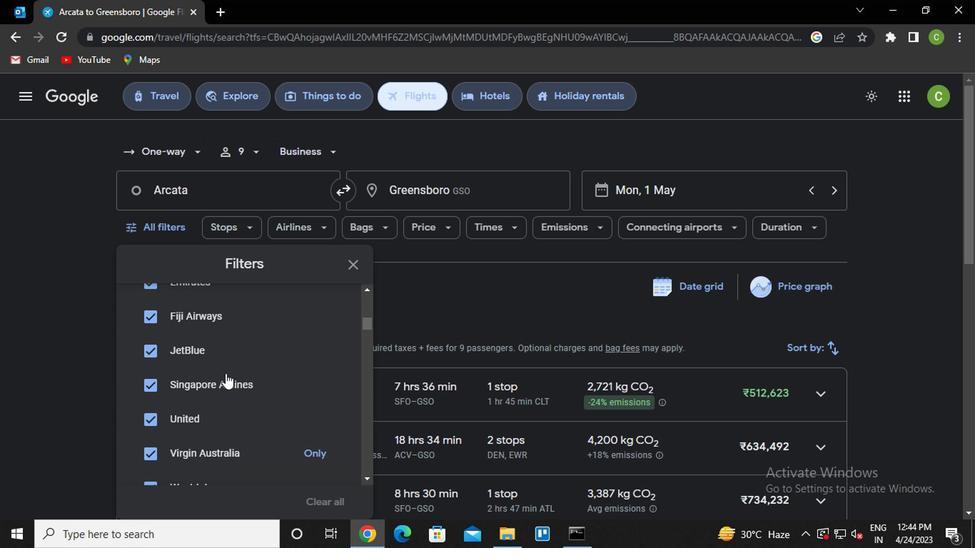 
Action: Mouse scrolled (222, 374) with delta (0, 0)
Screenshot: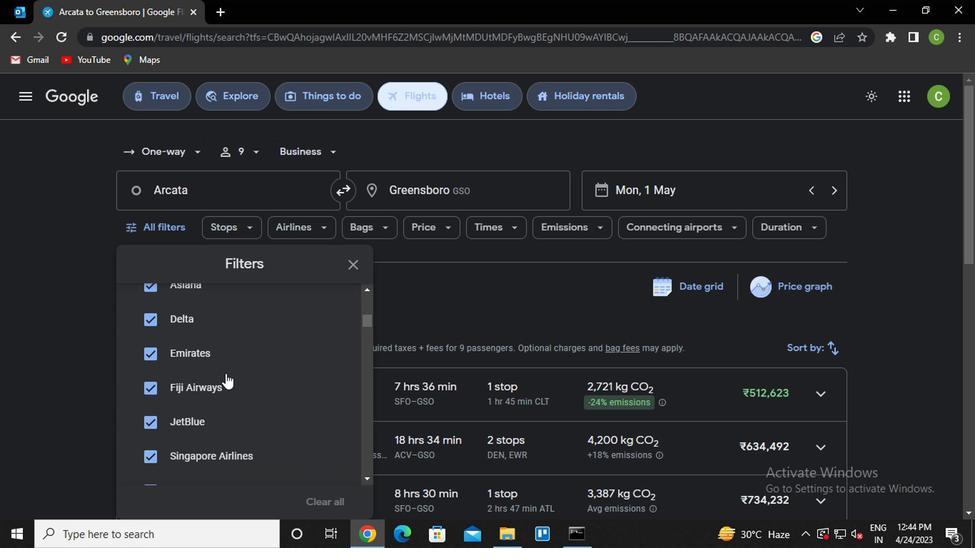 
Action: Mouse scrolled (222, 374) with delta (0, 0)
Screenshot: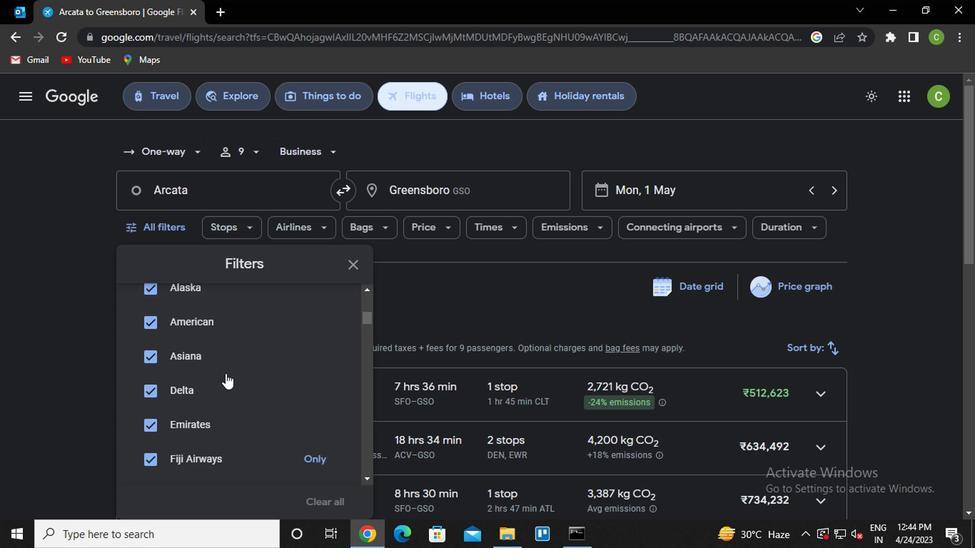 
Action: Mouse moved to (223, 374)
Screenshot: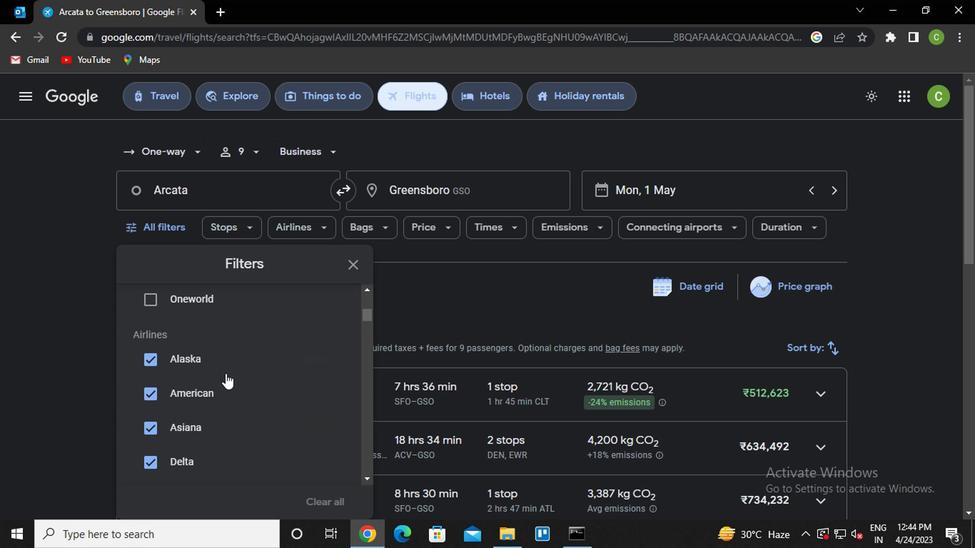 
Action: Mouse scrolled (223, 373) with delta (0, -1)
Screenshot: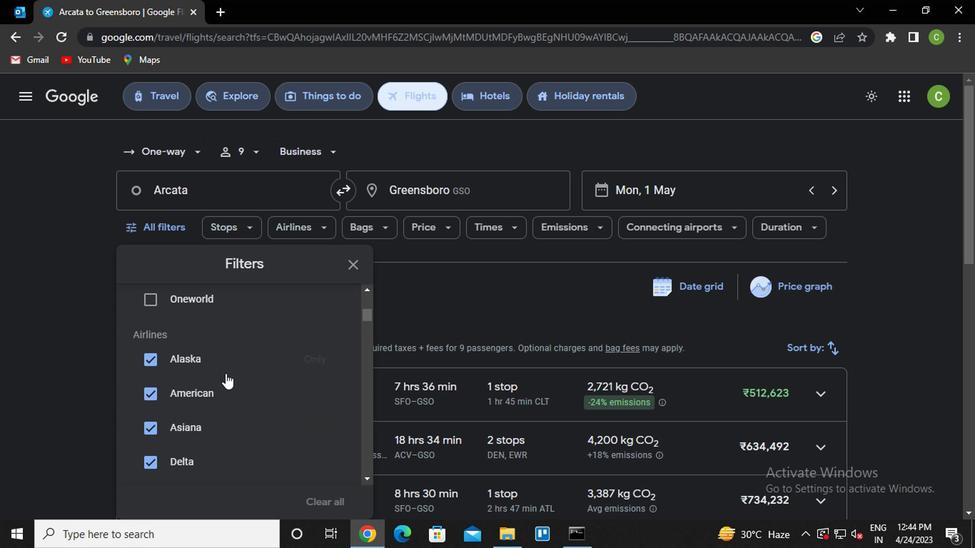 
Action: Mouse scrolled (223, 374) with delta (0, 0)
Screenshot: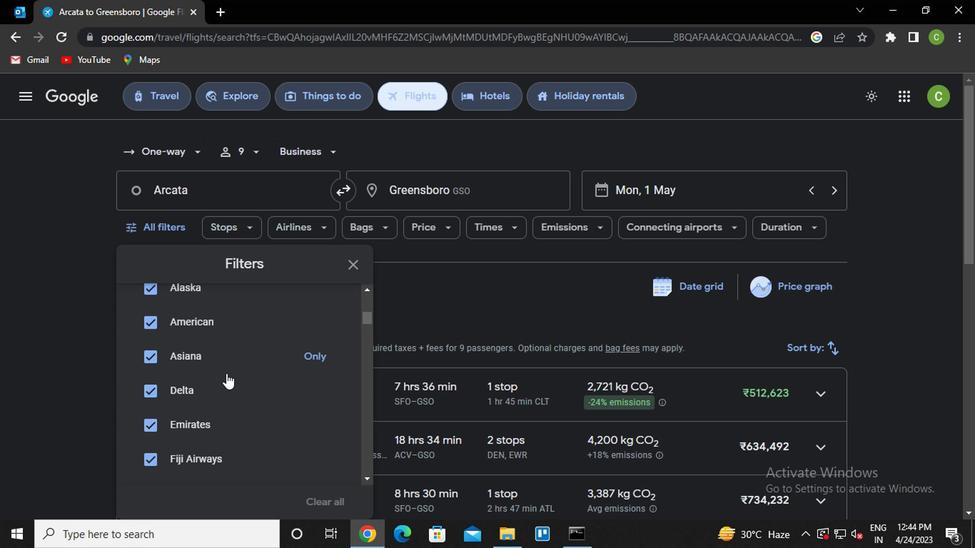 
Action: Mouse scrolled (223, 374) with delta (0, 0)
Screenshot: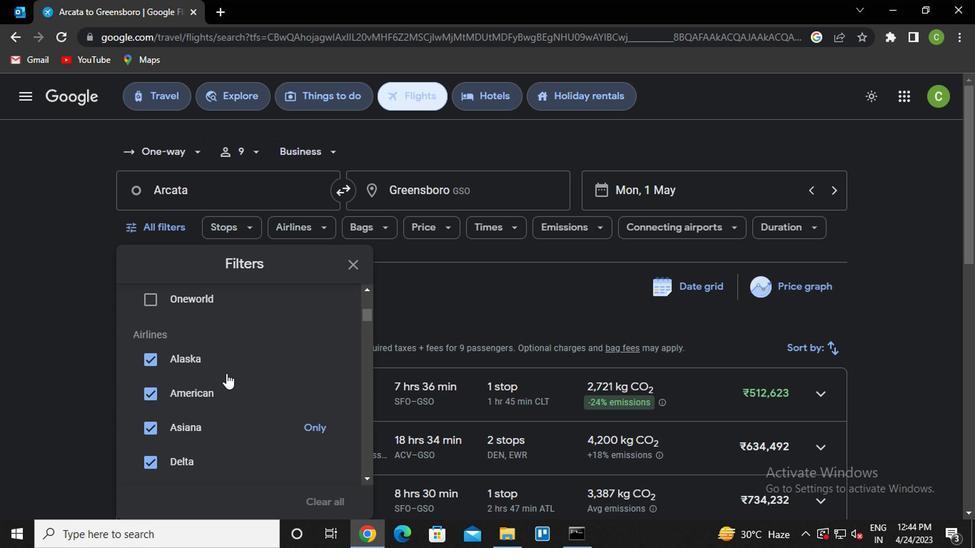 
Action: Mouse scrolled (223, 374) with delta (0, 0)
Screenshot: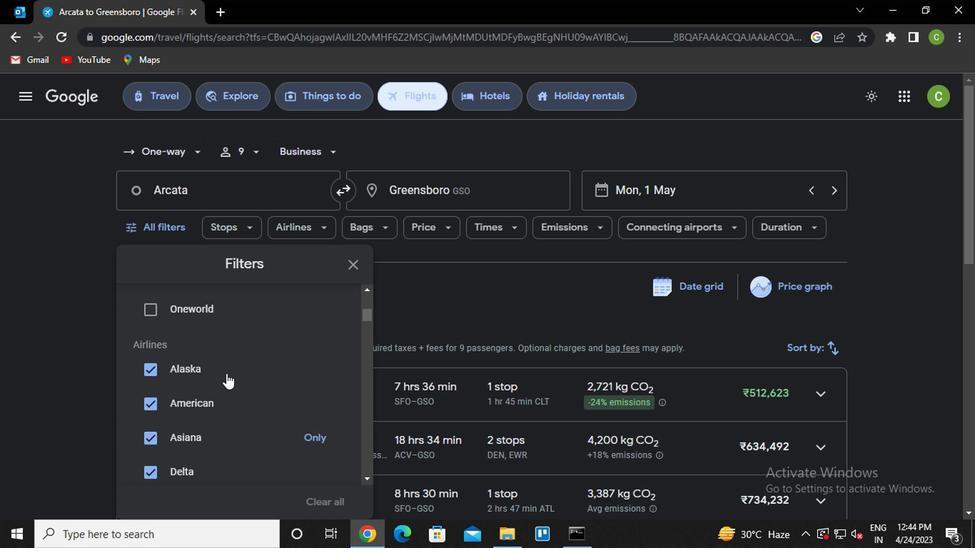 
Action: Mouse moved to (225, 369)
Screenshot: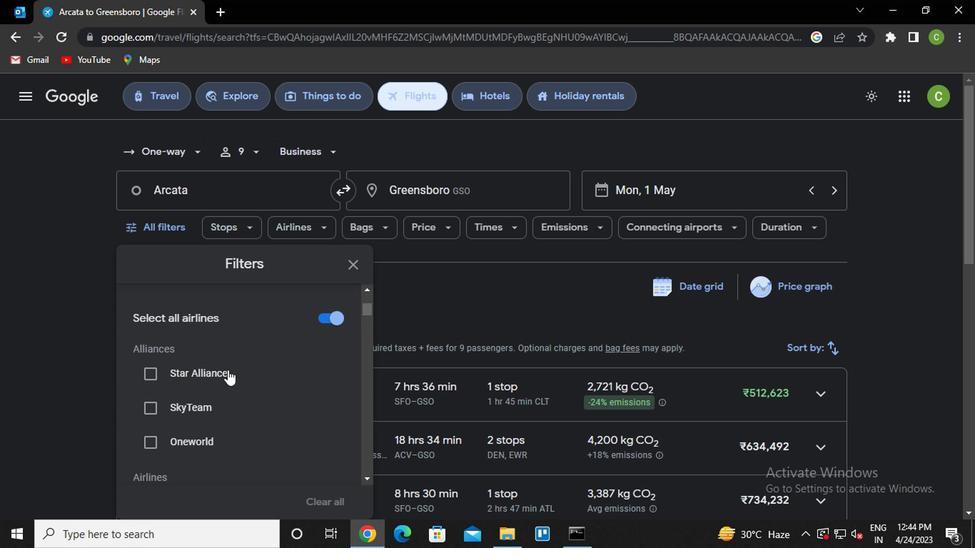 
Action: Mouse scrolled (225, 369) with delta (0, 0)
Screenshot: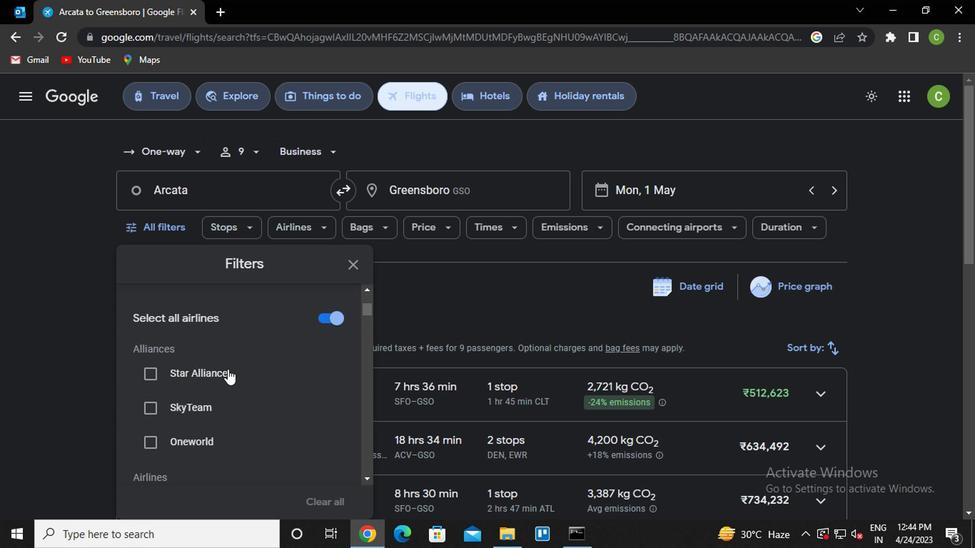 
Action: Mouse scrolled (225, 369) with delta (0, 0)
Screenshot: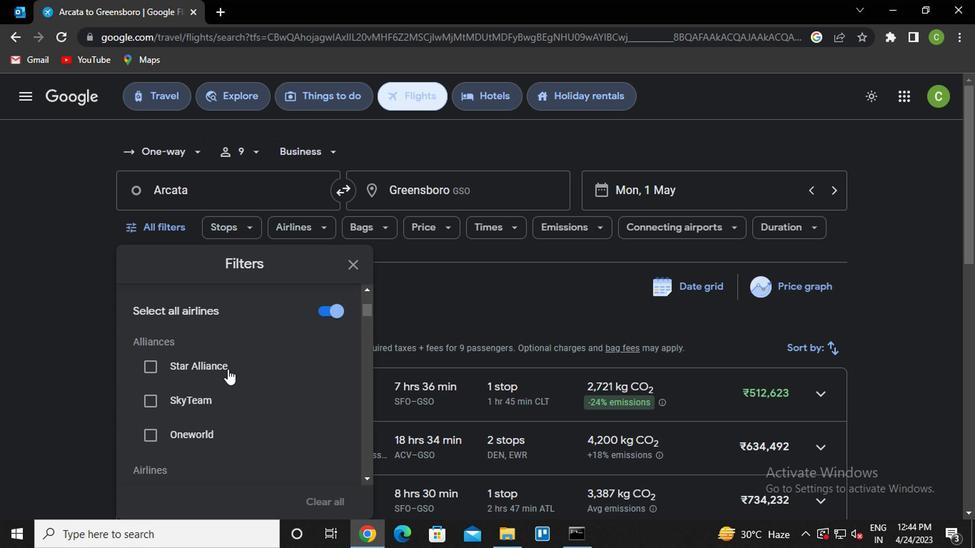 
Action: Mouse scrolled (225, 369) with delta (0, 0)
Screenshot: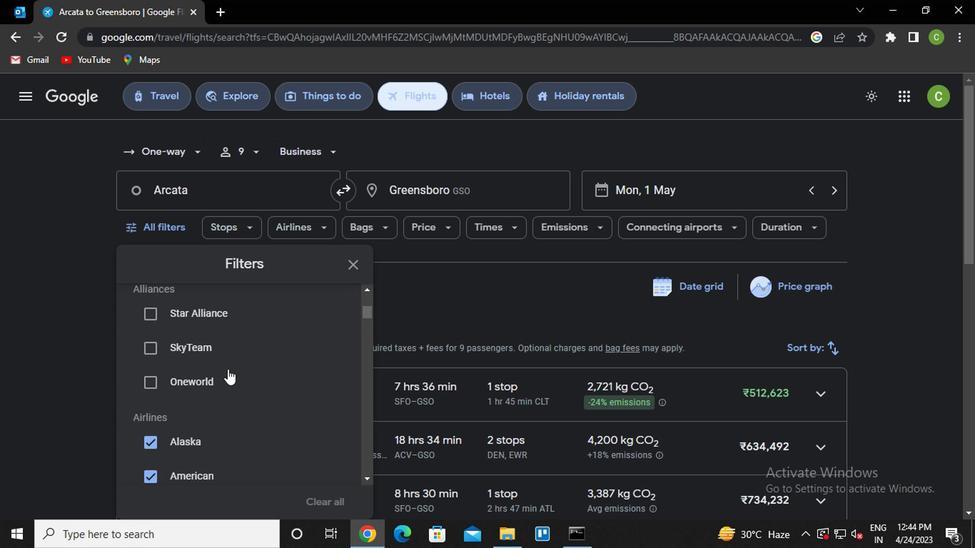 
Action: Mouse scrolled (225, 369) with delta (0, 0)
Screenshot: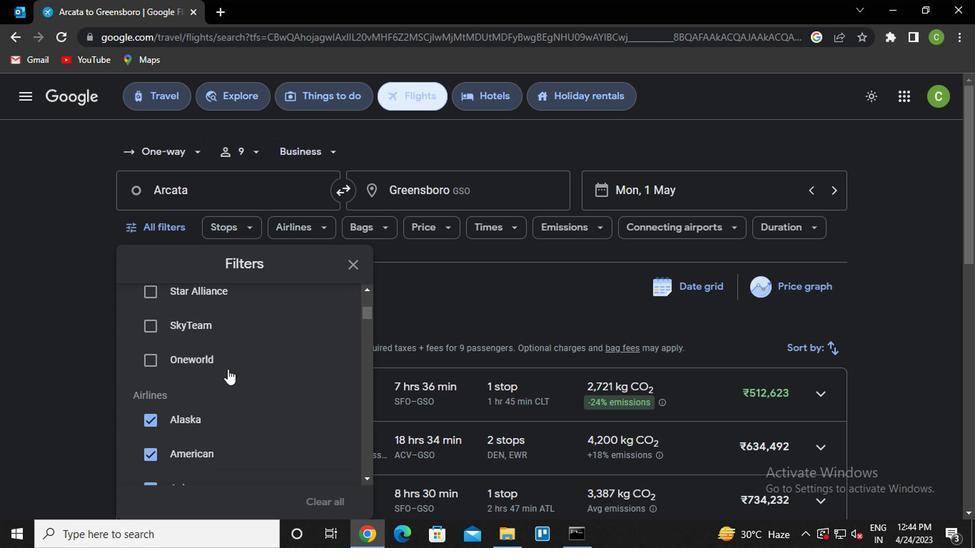 
Action: Mouse scrolled (225, 369) with delta (0, 0)
Screenshot: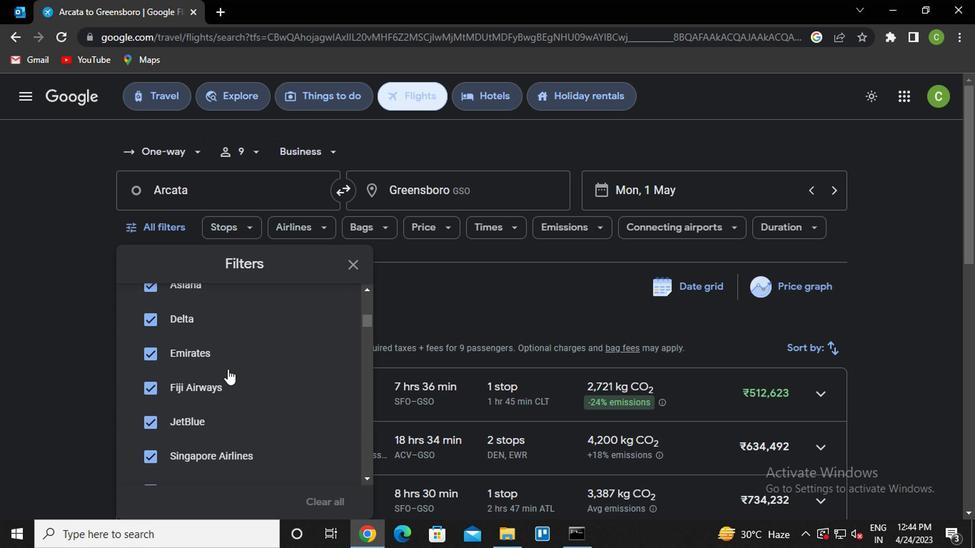 
Action: Mouse scrolled (225, 369) with delta (0, 0)
Screenshot: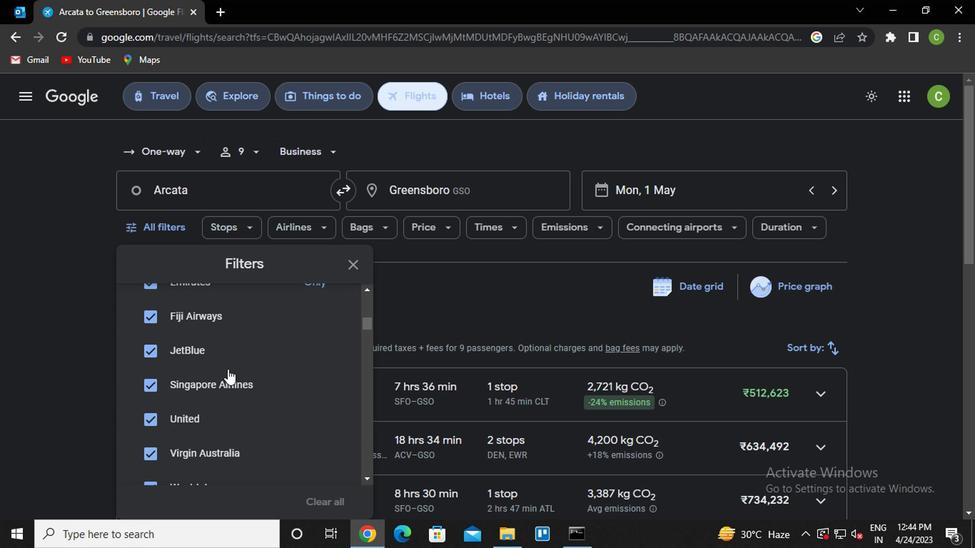 
Action: Mouse moved to (226, 369)
Screenshot: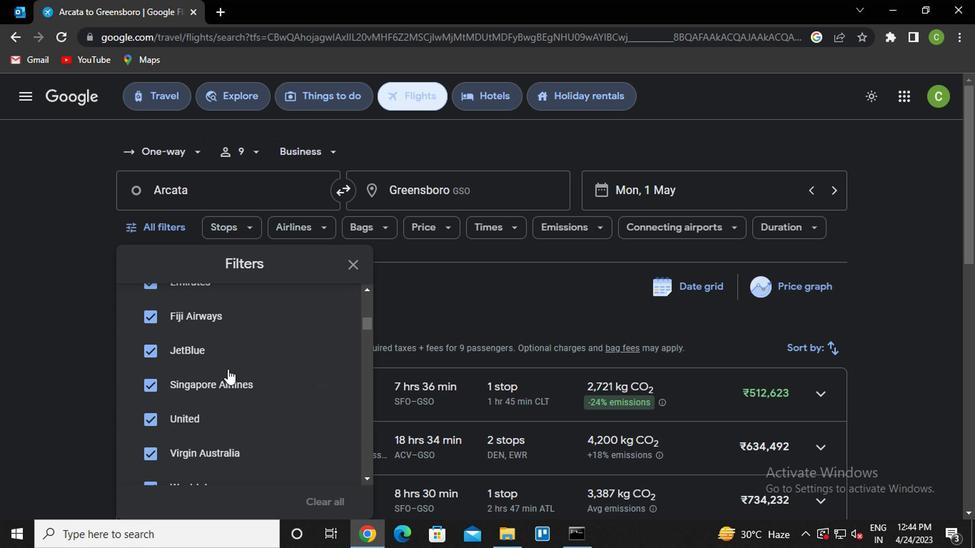 
Action: Mouse scrolled (226, 369) with delta (0, 0)
Screenshot: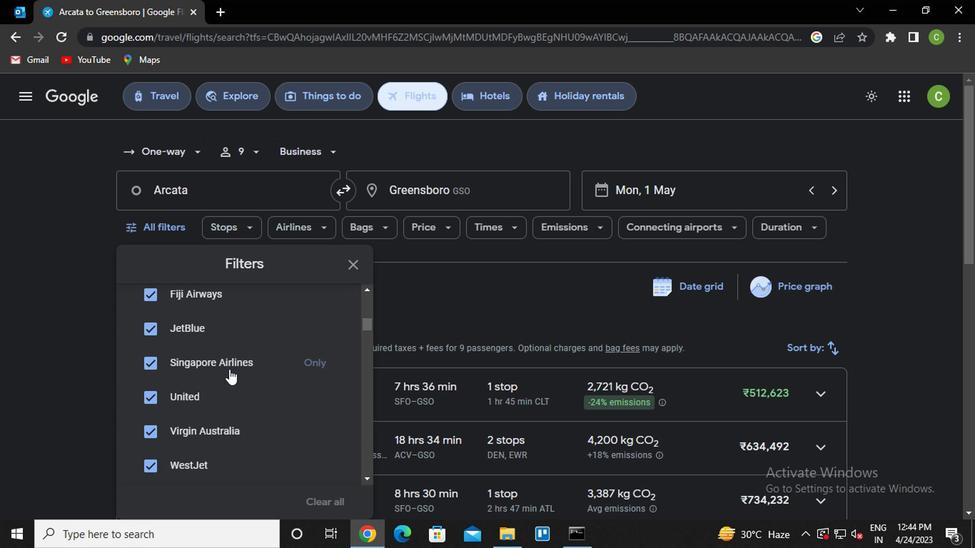 
Action: Mouse moved to (268, 384)
Screenshot: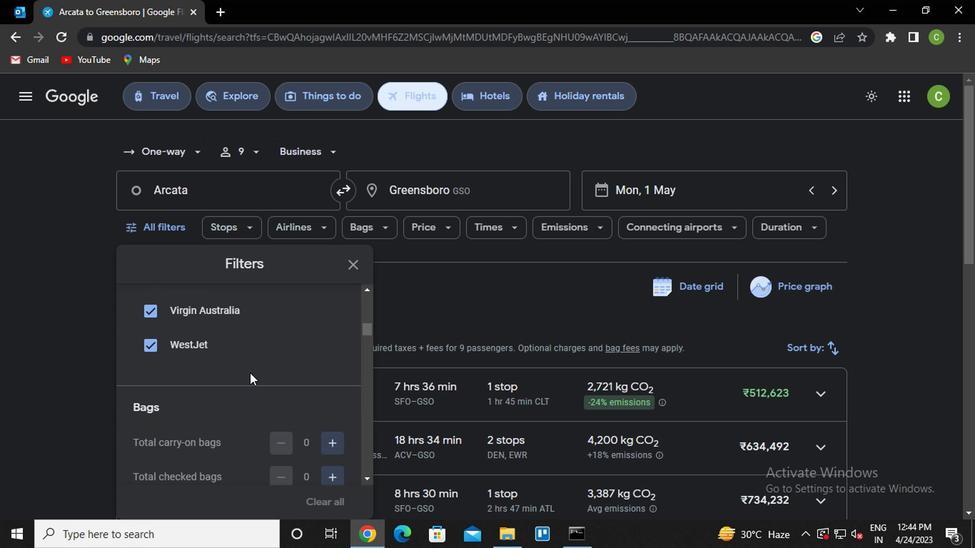 
Action: Mouse scrolled (268, 383) with delta (0, -1)
Screenshot: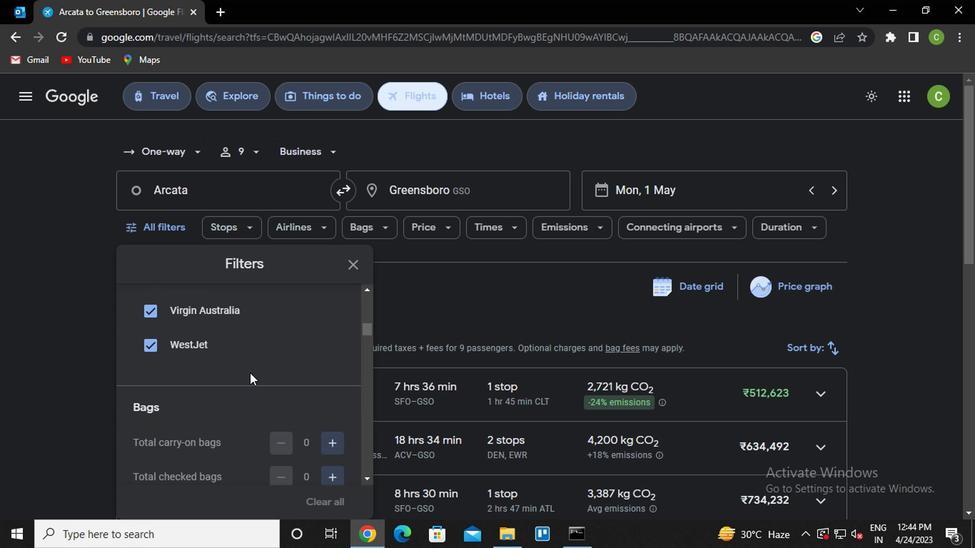 
Action: Mouse moved to (324, 404)
Screenshot: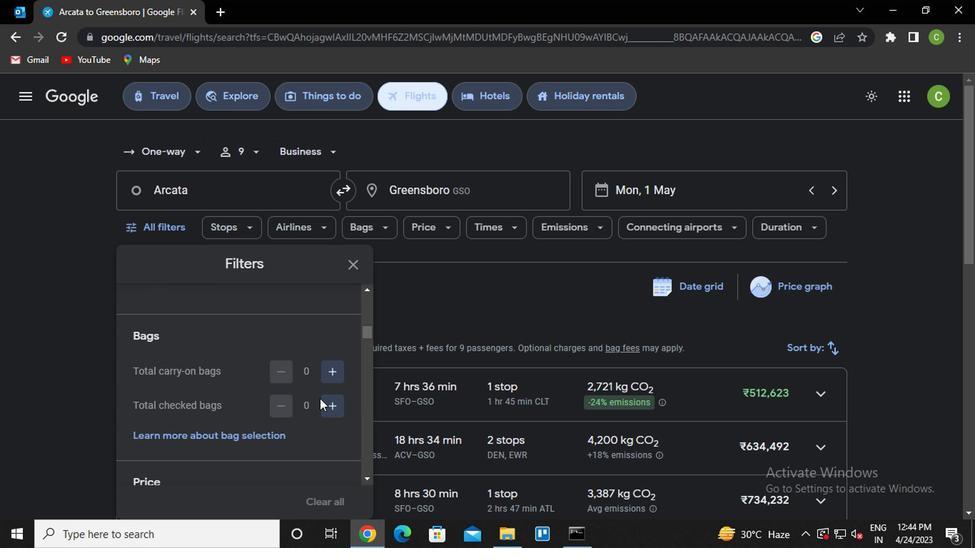 
Action: Mouse pressed left at (324, 404)
Screenshot: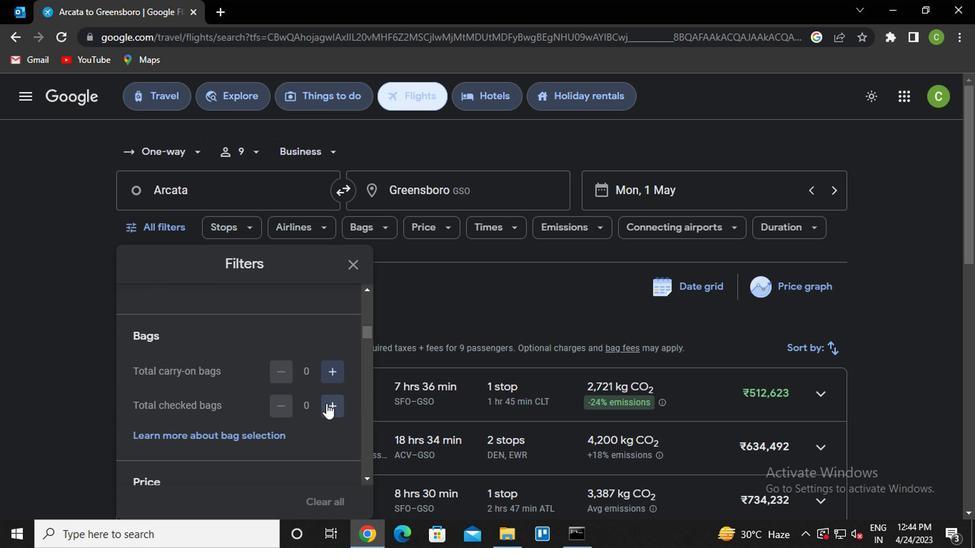 
Action: Mouse pressed left at (324, 404)
Screenshot: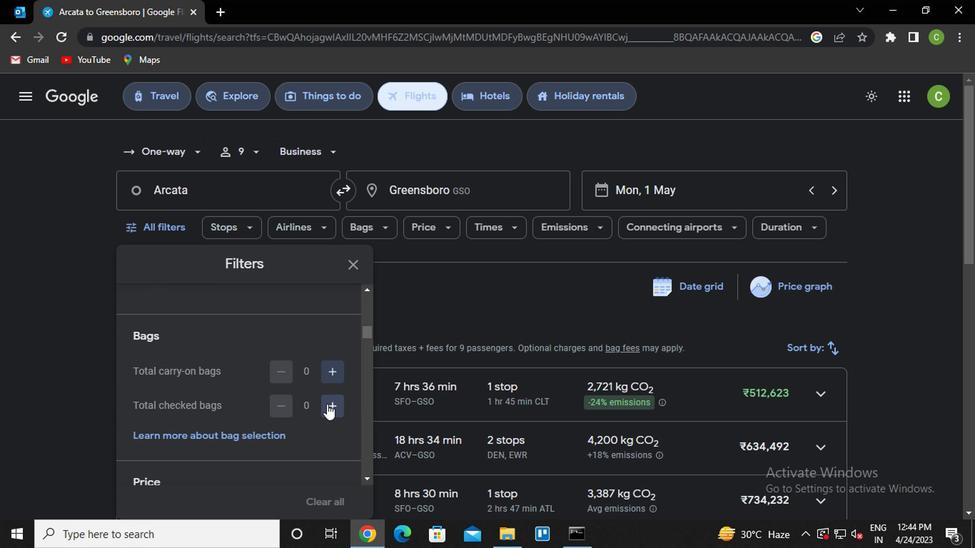 
Action: Mouse moved to (233, 383)
Screenshot: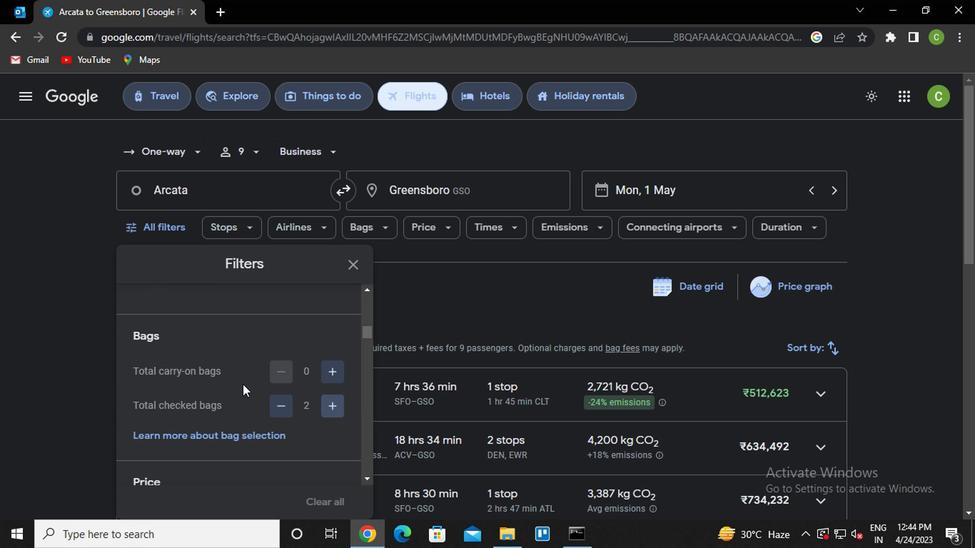 
Action: Mouse scrolled (233, 382) with delta (0, 0)
Screenshot: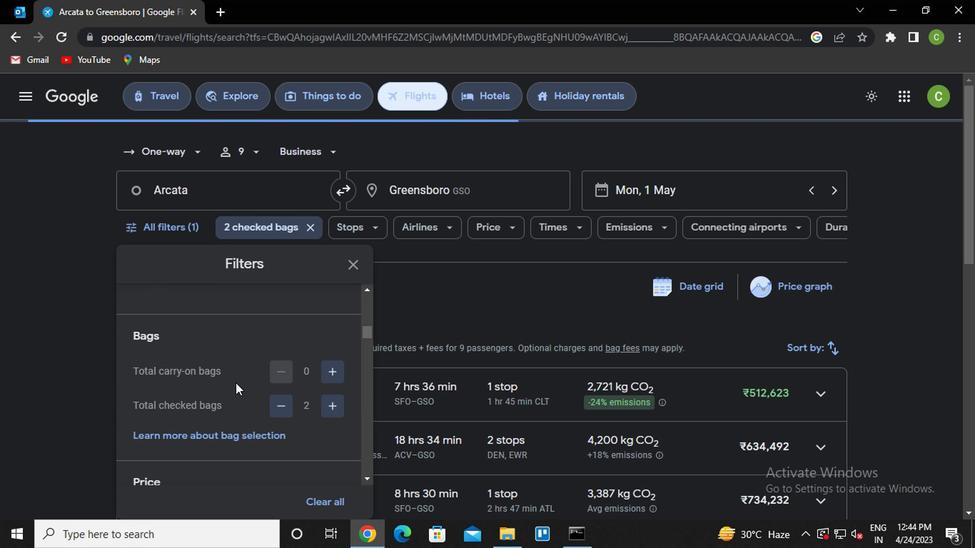 
Action: Mouse scrolled (233, 382) with delta (0, 0)
Screenshot: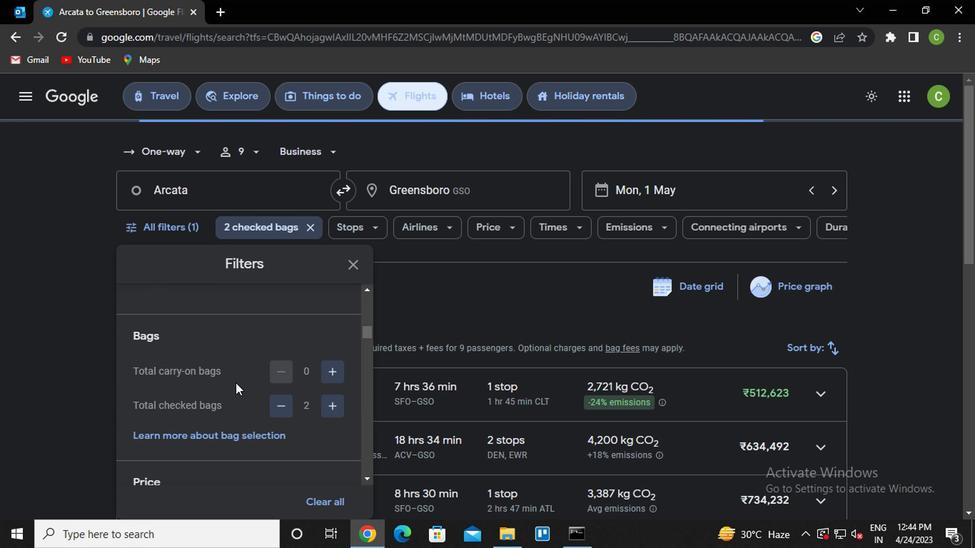 
Action: Mouse moved to (336, 403)
Screenshot: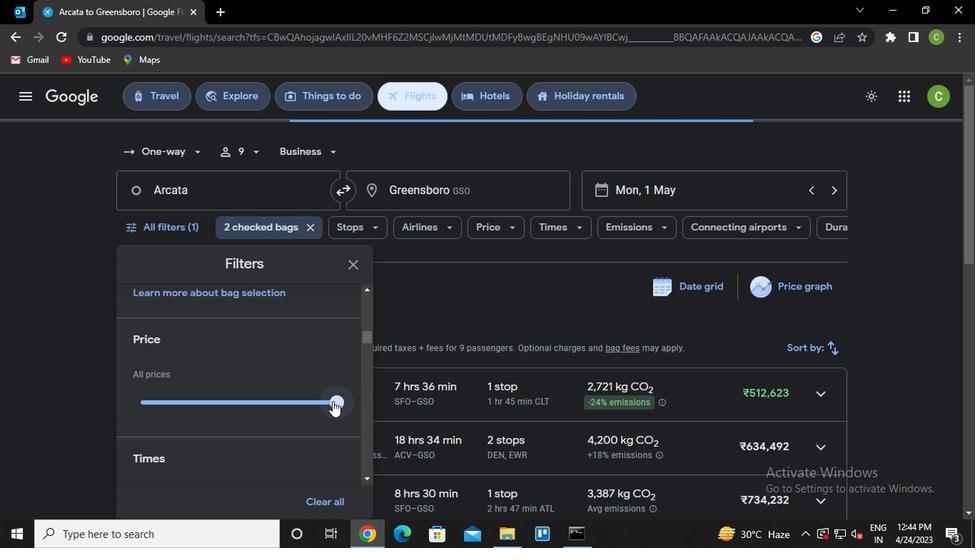 
Action: Mouse pressed left at (336, 403)
Screenshot: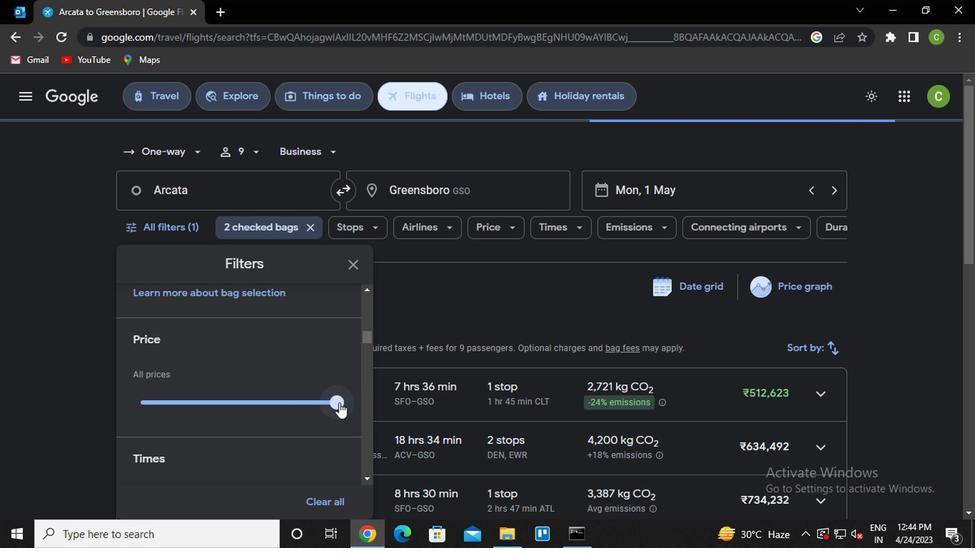 
Action: Mouse moved to (331, 403)
Screenshot: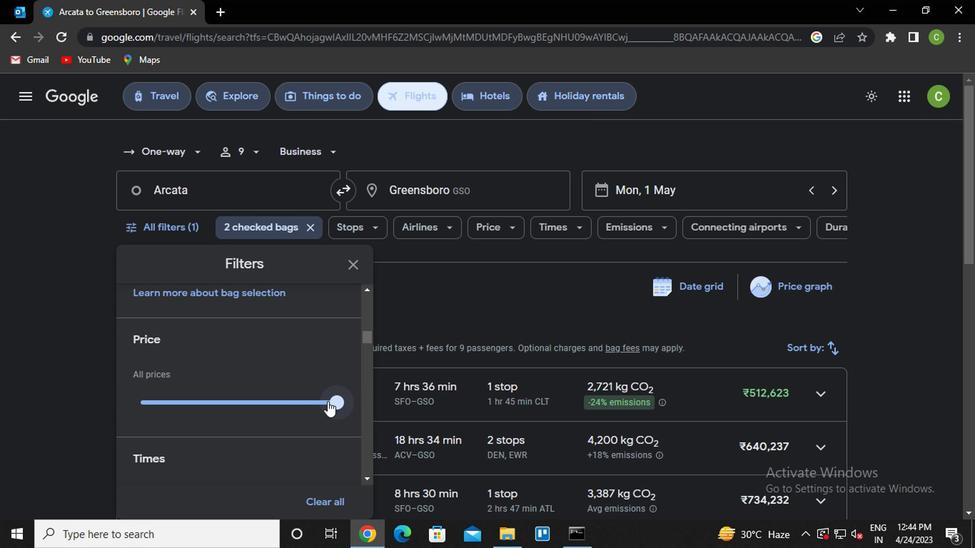 
Action: Mouse pressed left at (331, 403)
Screenshot: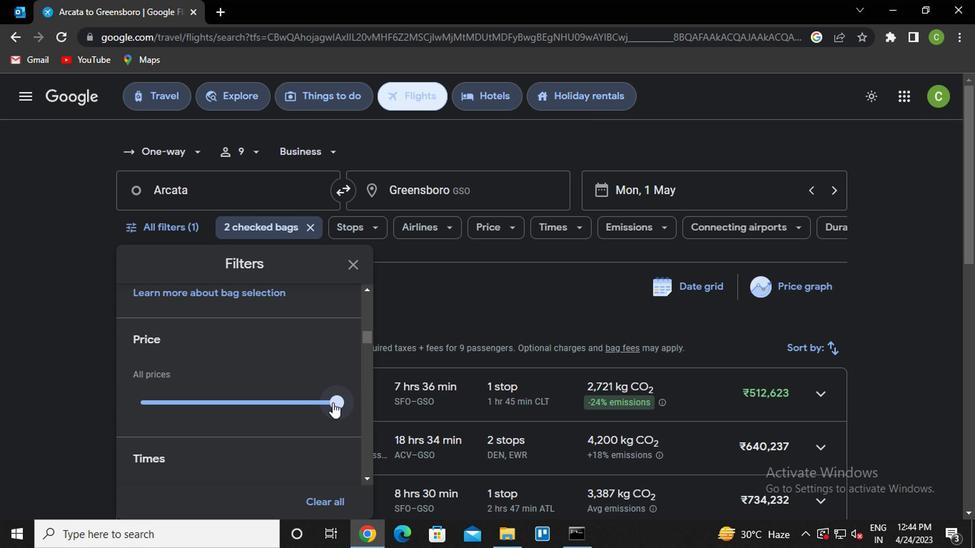 
Action: Mouse moved to (218, 422)
Screenshot: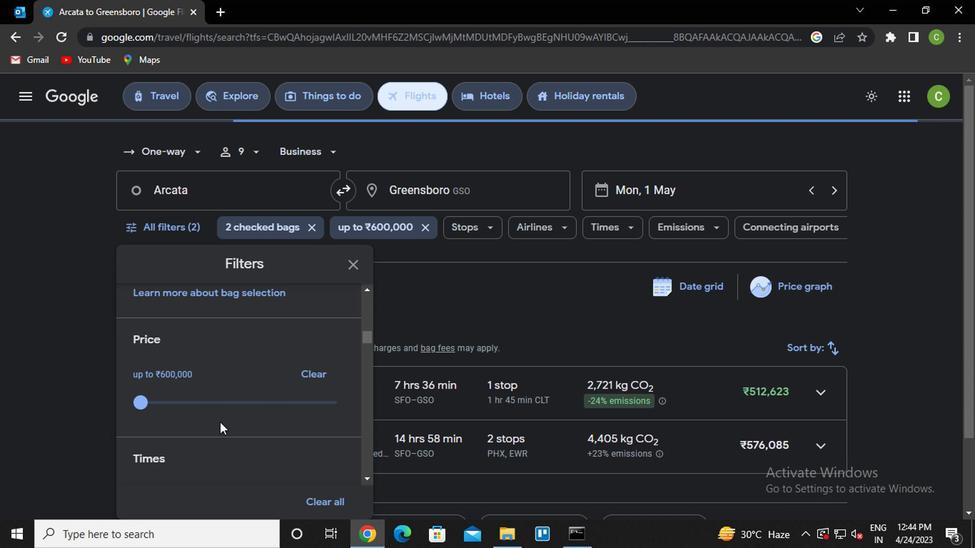 
Action: Mouse scrolled (218, 422) with delta (0, 0)
Screenshot: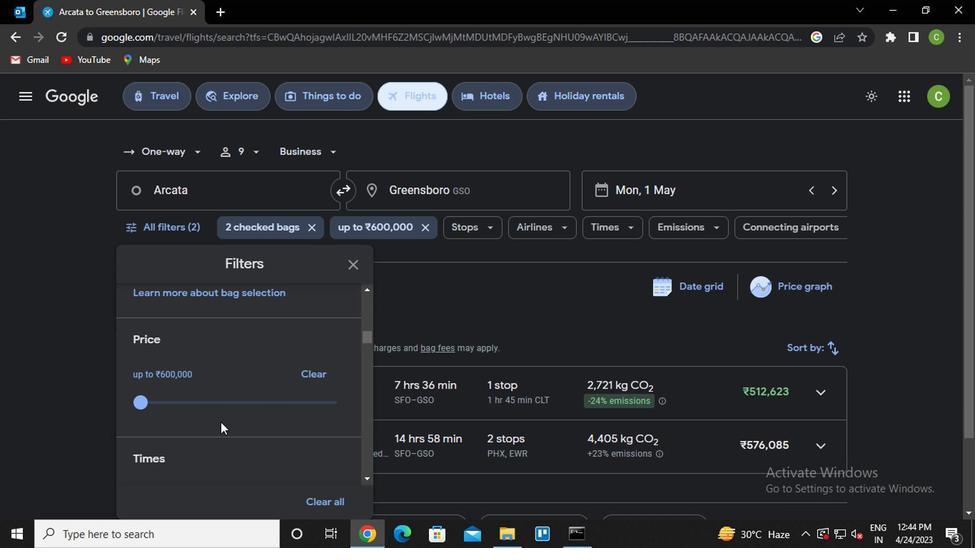 
Action: Mouse moved to (218, 423)
Screenshot: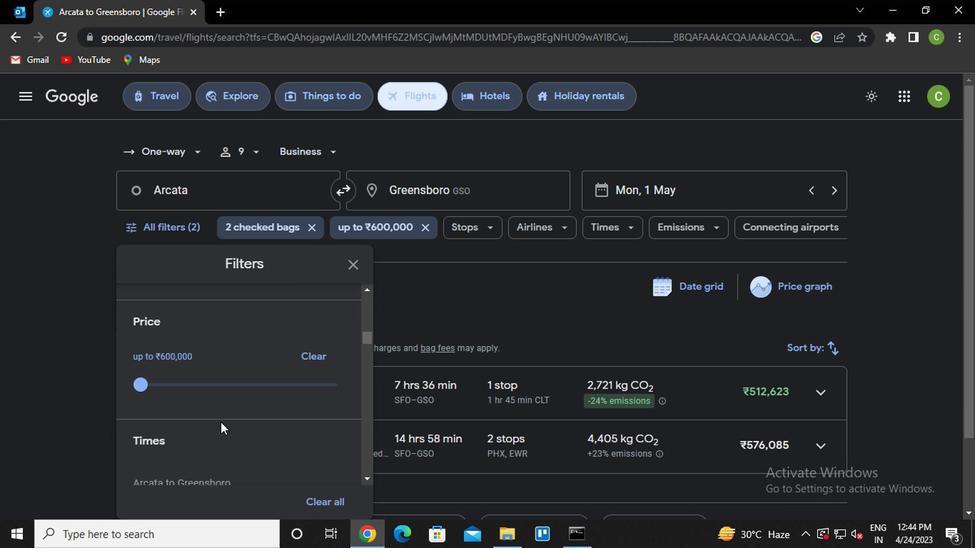 
Action: Mouse scrolled (218, 422) with delta (0, -1)
Screenshot: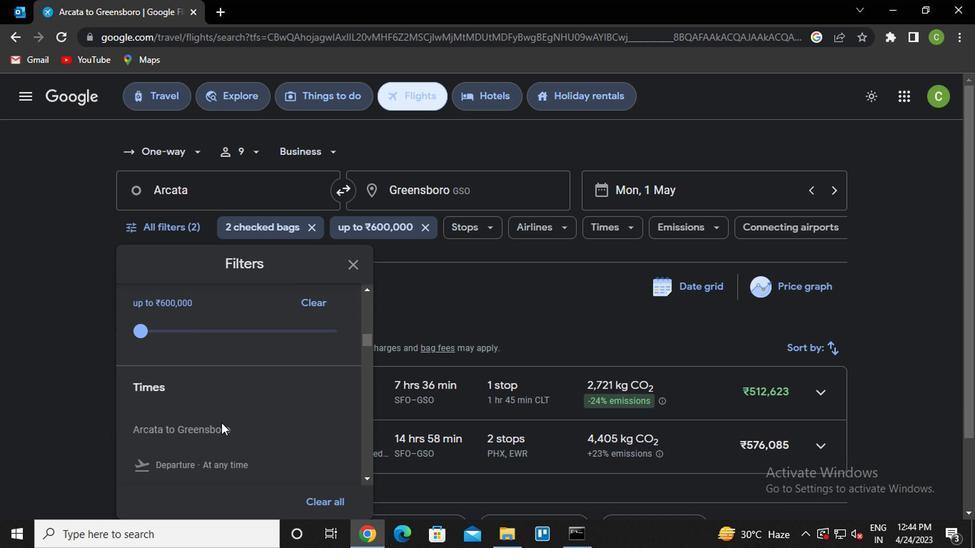 
Action: Mouse moved to (141, 423)
Screenshot: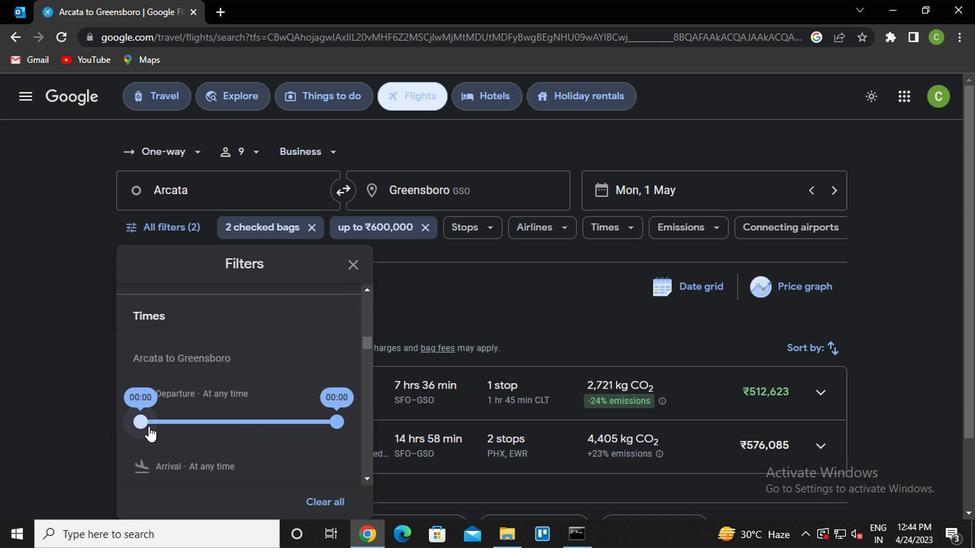 
Action: Mouse pressed left at (141, 423)
Screenshot: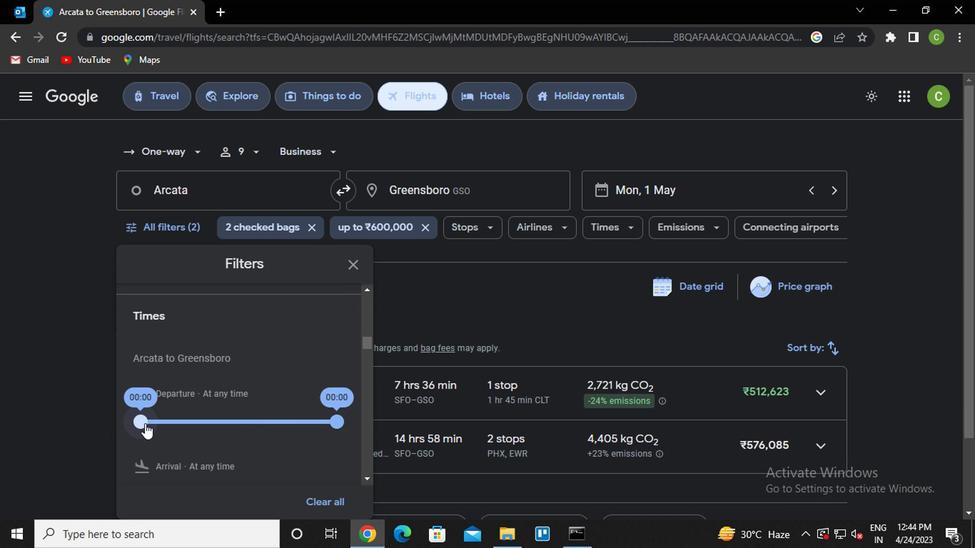 
Action: Mouse moved to (348, 264)
Screenshot: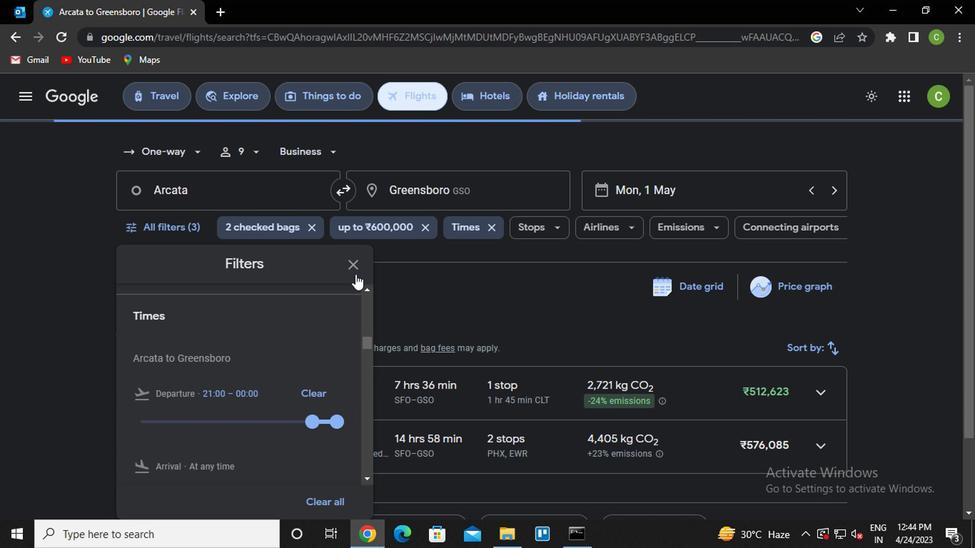 
Action: Mouse pressed left at (348, 264)
Screenshot: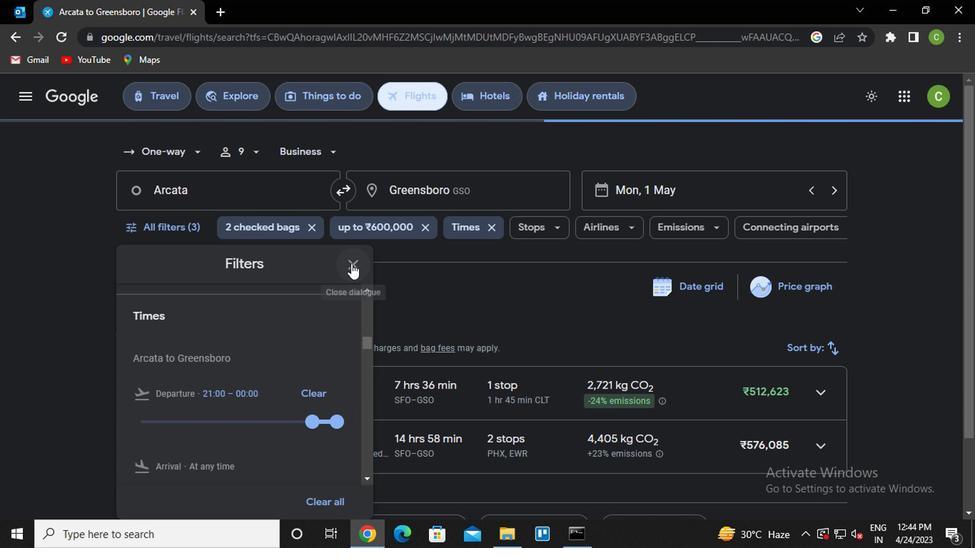 
Action: Mouse moved to (451, 362)
Screenshot: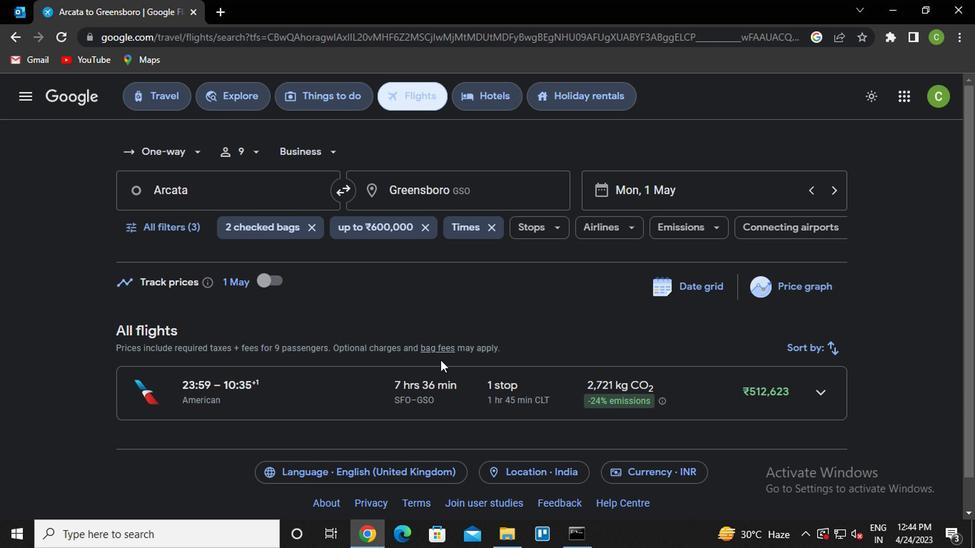 
Action: Mouse scrolled (451, 361) with delta (0, -1)
Screenshot: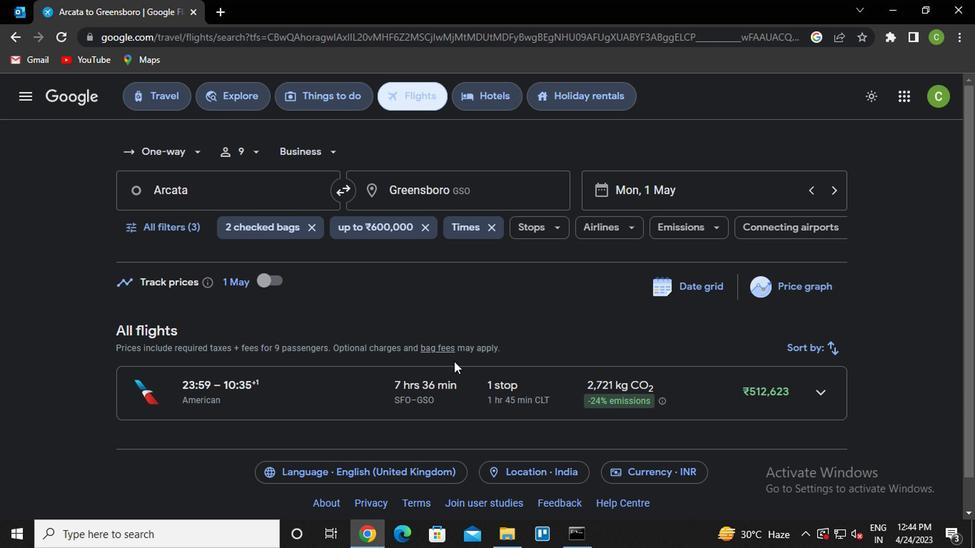 
